 Task: Look for space in La Asunción, Venezuela from 10th July, 2023 to 15th July, 2023 for 7 adults in price range Rs.10000 to Rs.15000. Place can be entire place or shared room with 4 bedrooms having 7 beds and 4 bathrooms. Property type can be house, flat, guest house. Amenities needed are: wifi, TV, free parkinig on premises, gym, breakfast. Booking option can be shelf check-in. Required host language is English.
Action: Mouse moved to (408, 107)
Screenshot: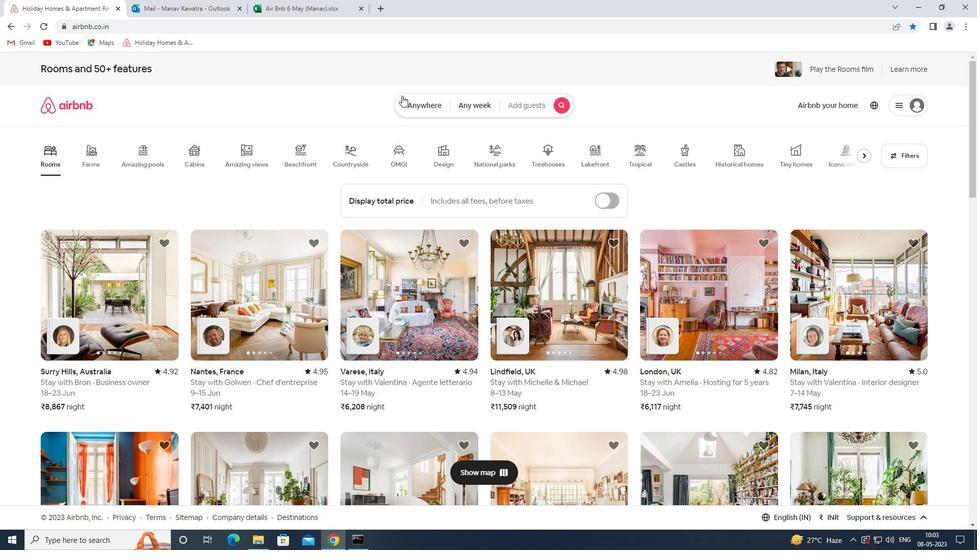 
Action: Mouse pressed left at (408, 107)
Screenshot: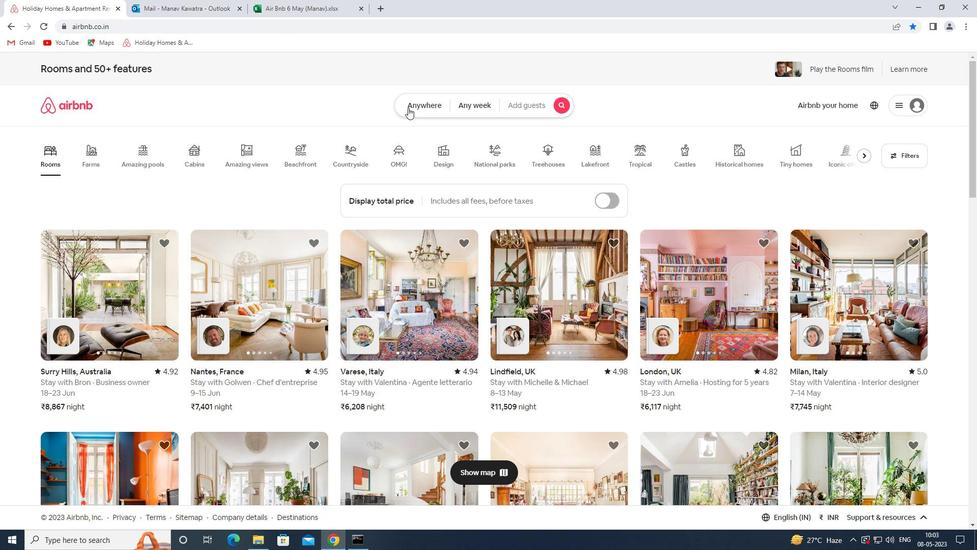 
Action: Mouse moved to (306, 150)
Screenshot: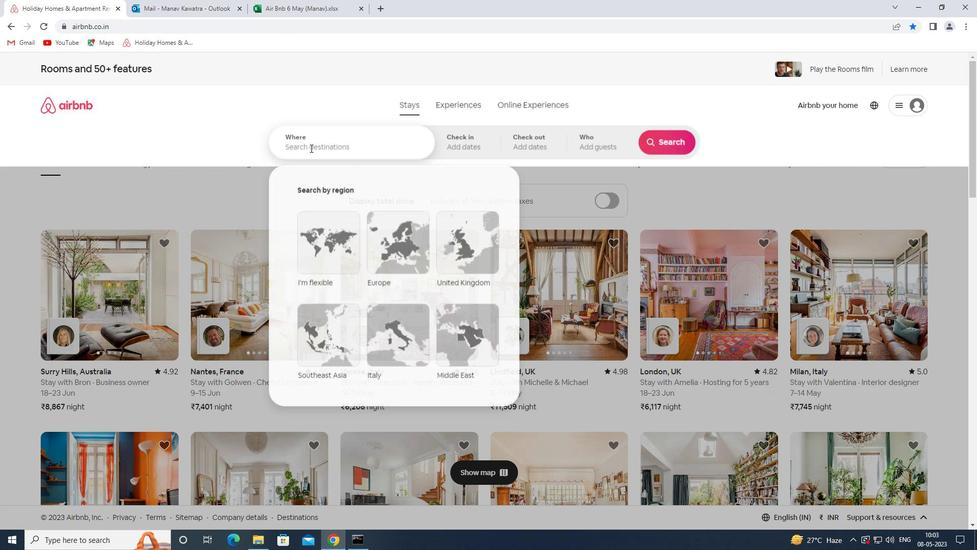 
Action: Mouse pressed left at (306, 150)
Screenshot: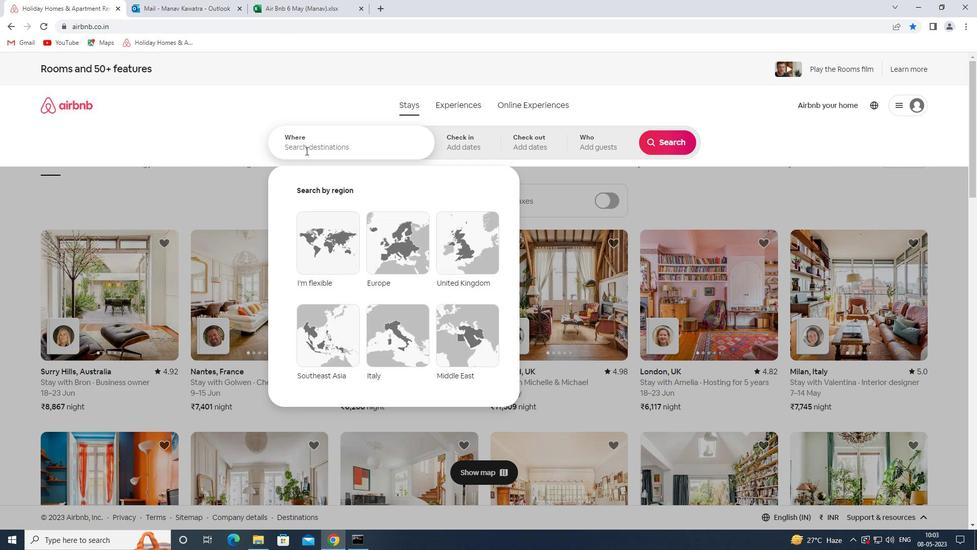 
Action: Key pressed la<Key.space>asuncion<Key.space>venezuela<Key.space><Key.enter>
Screenshot: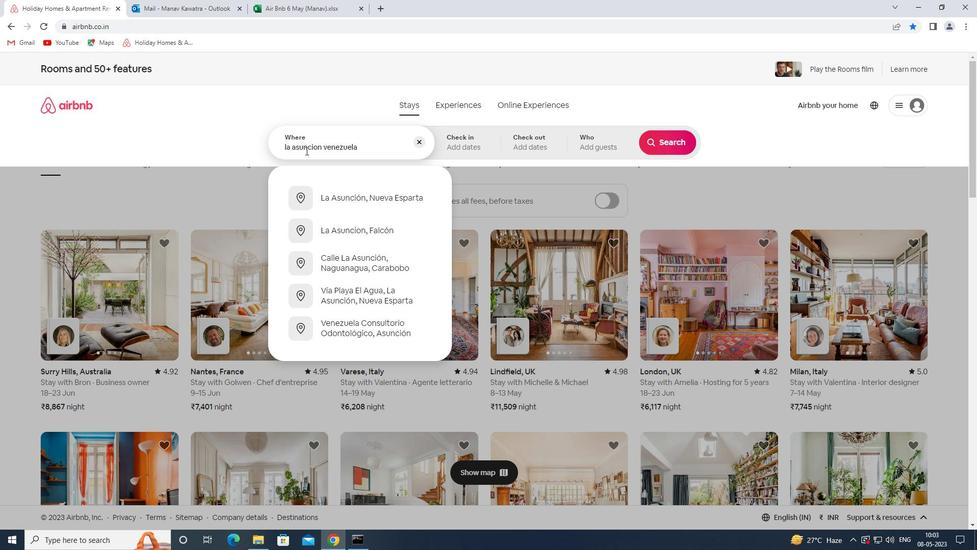 
Action: Mouse moved to (668, 227)
Screenshot: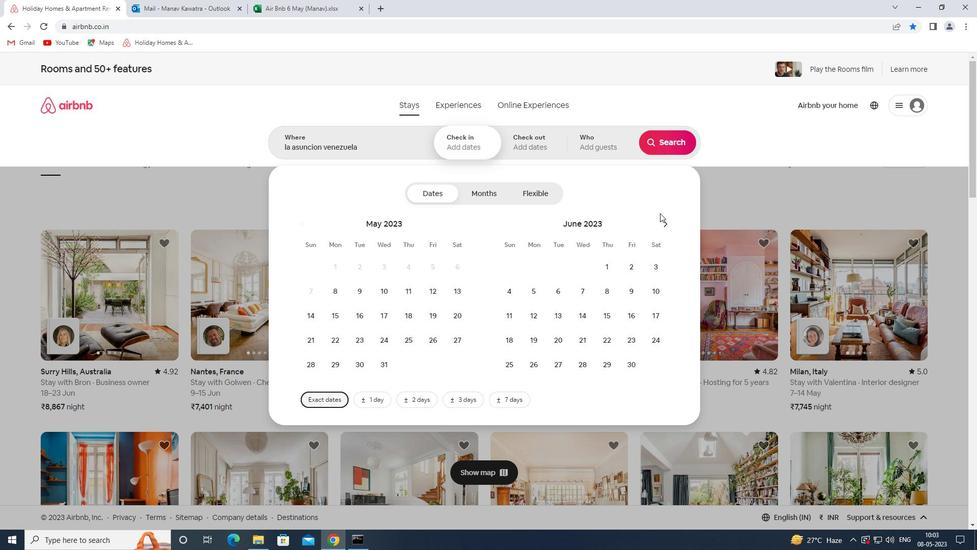
Action: Mouse pressed left at (668, 227)
Screenshot: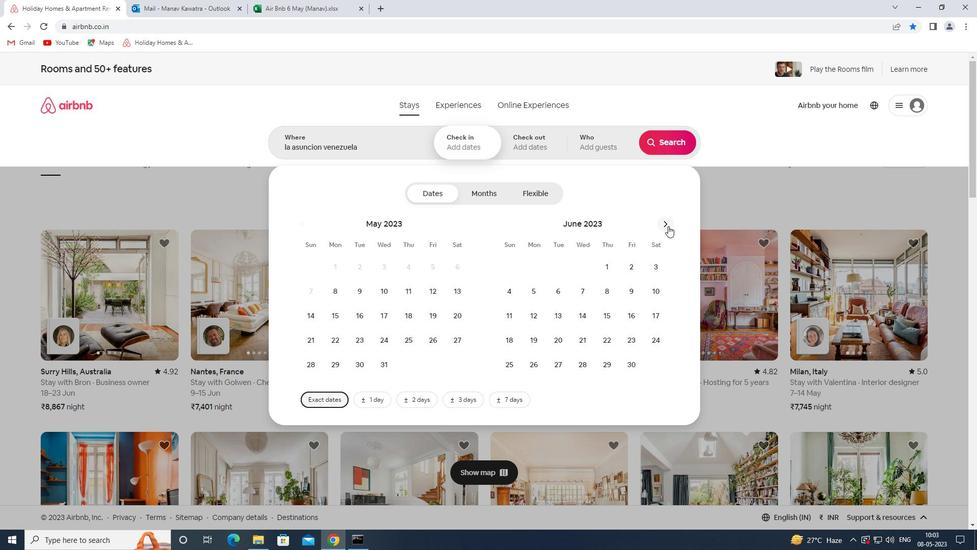 
Action: Mouse moved to (528, 314)
Screenshot: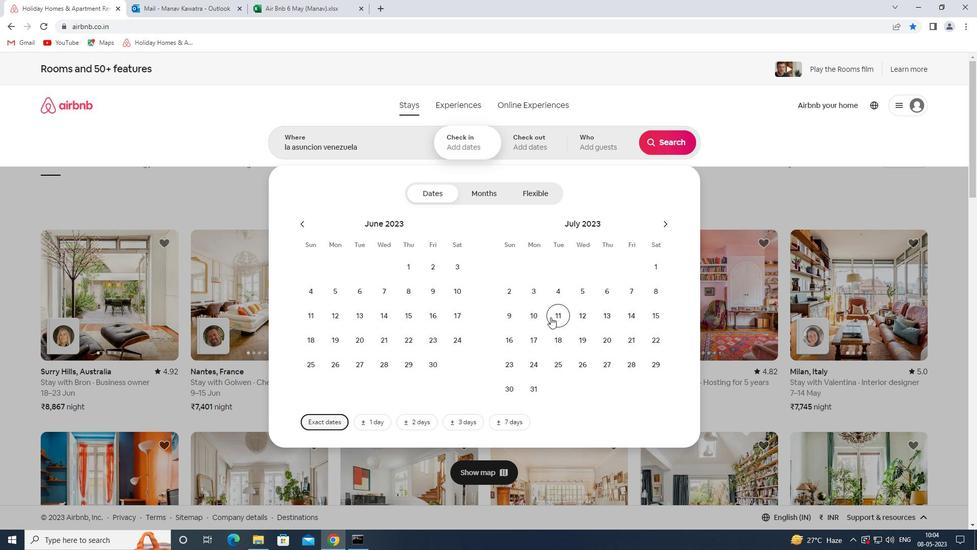 
Action: Mouse pressed left at (528, 314)
Screenshot: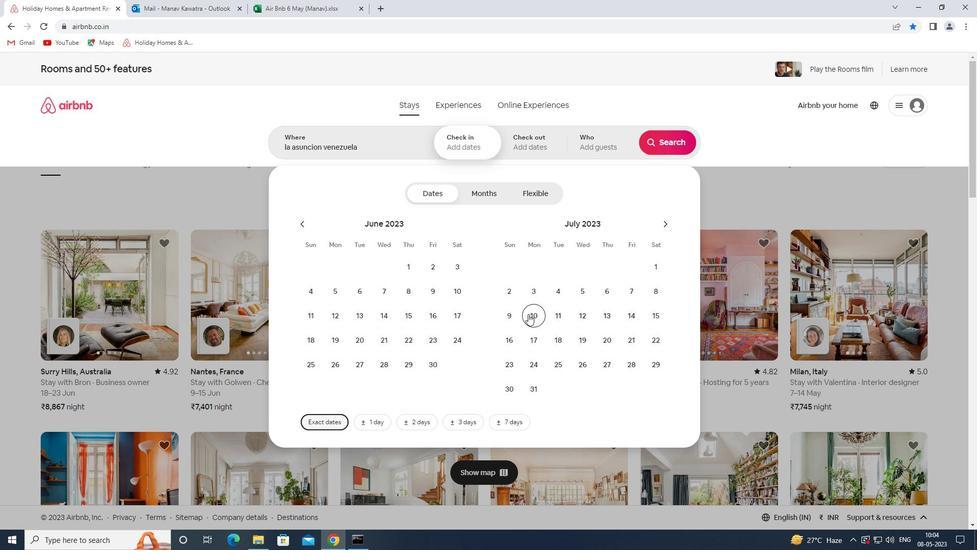 
Action: Mouse moved to (653, 308)
Screenshot: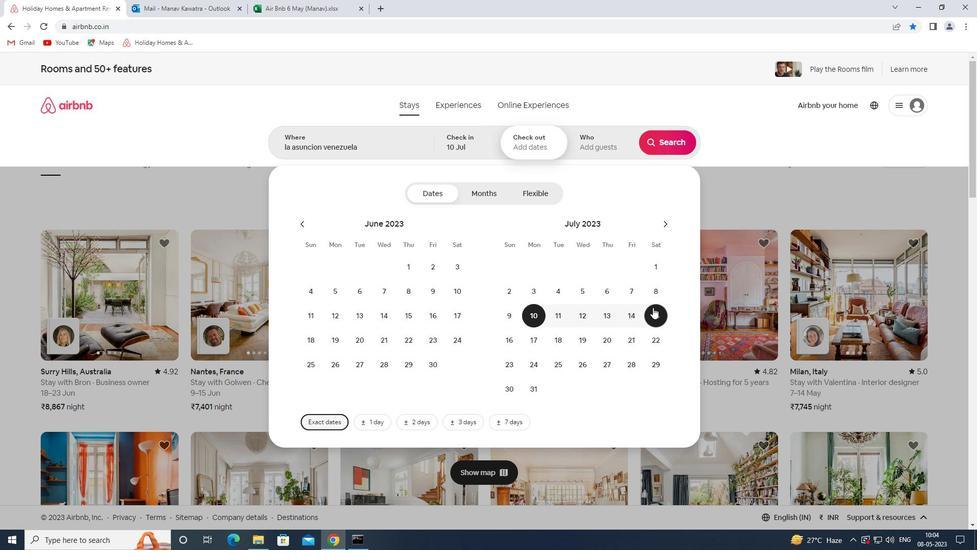 
Action: Mouse pressed left at (653, 308)
Screenshot: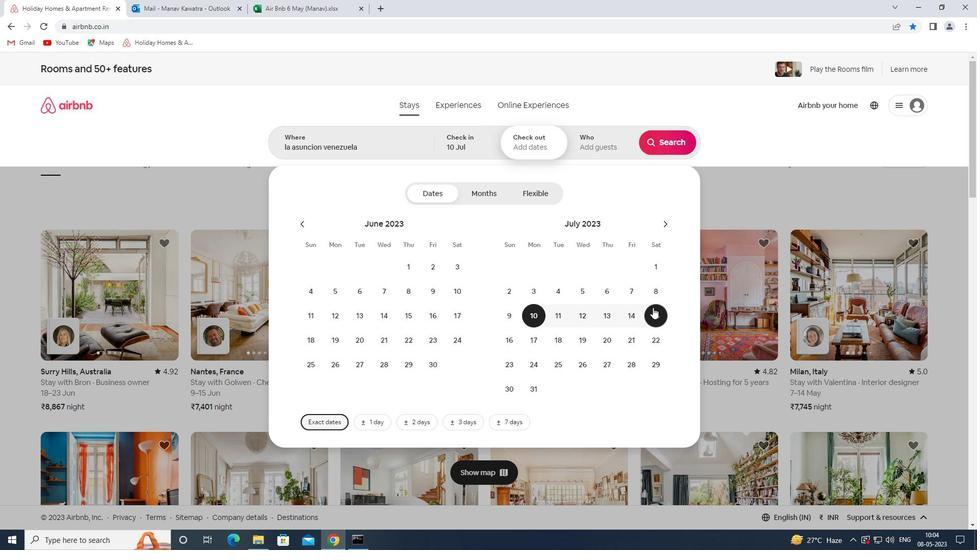 
Action: Mouse moved to (597, 144)
Screenshot: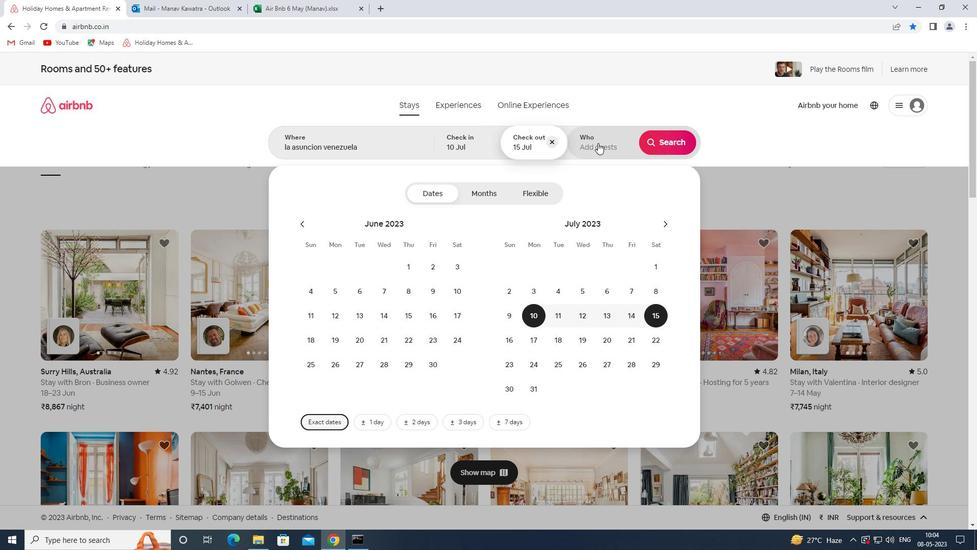 
Action: Mouse pressed left at (597, 144)
Screenshot: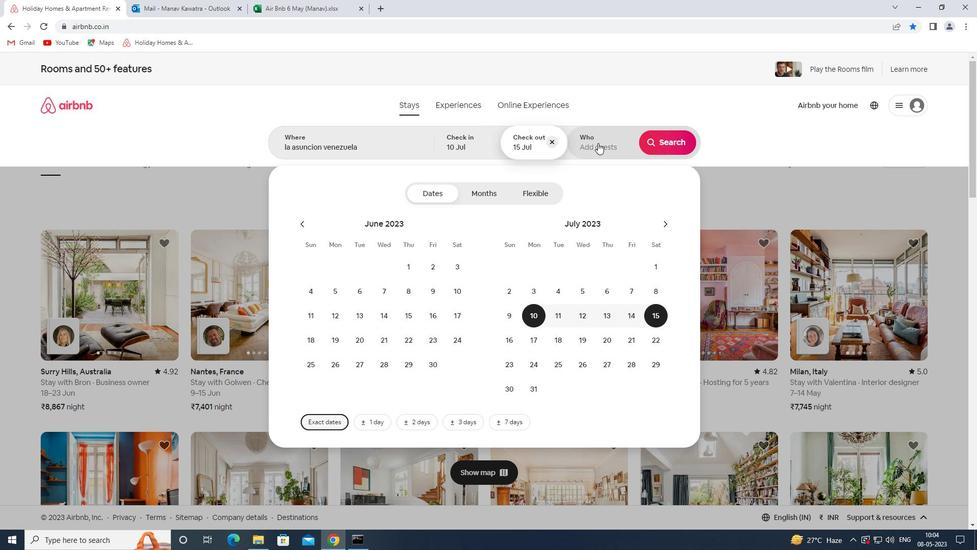 
Action: Mouse moved to (672, 194)
Screenshot: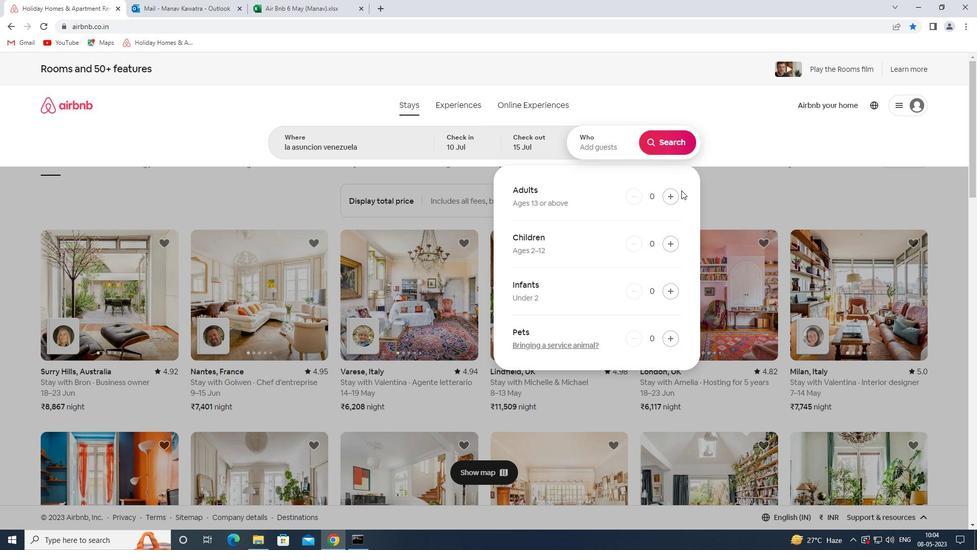 
Action: Mouse pressed left at (672, 194)
Screenshot: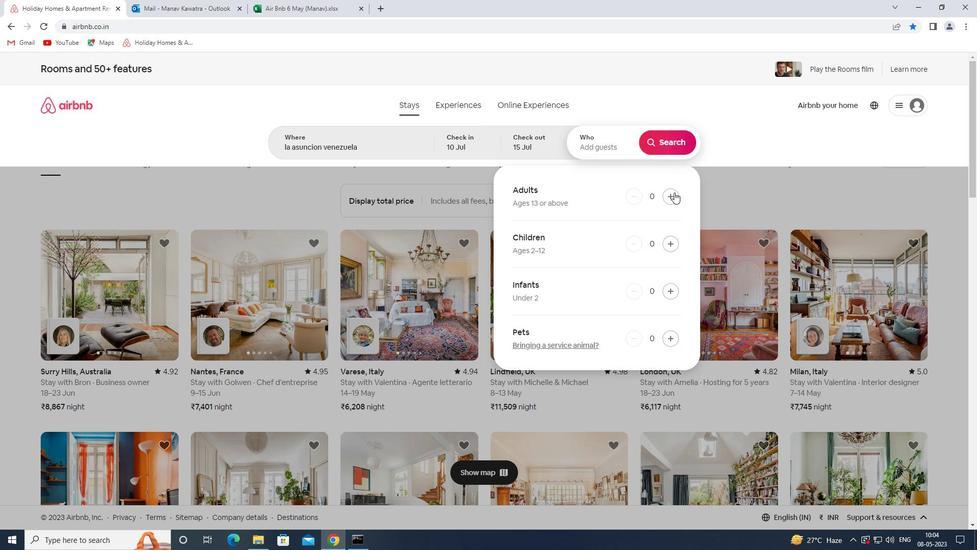 
Action: Mouse pressed left at (672, 194)
Screenshot: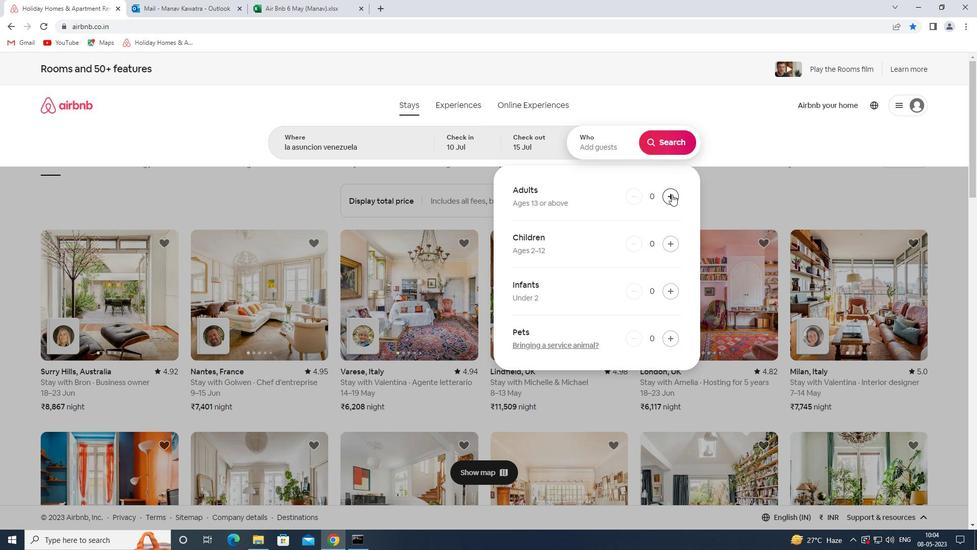 
Action: Mouse pressed left at (672, 194)
Screenshot: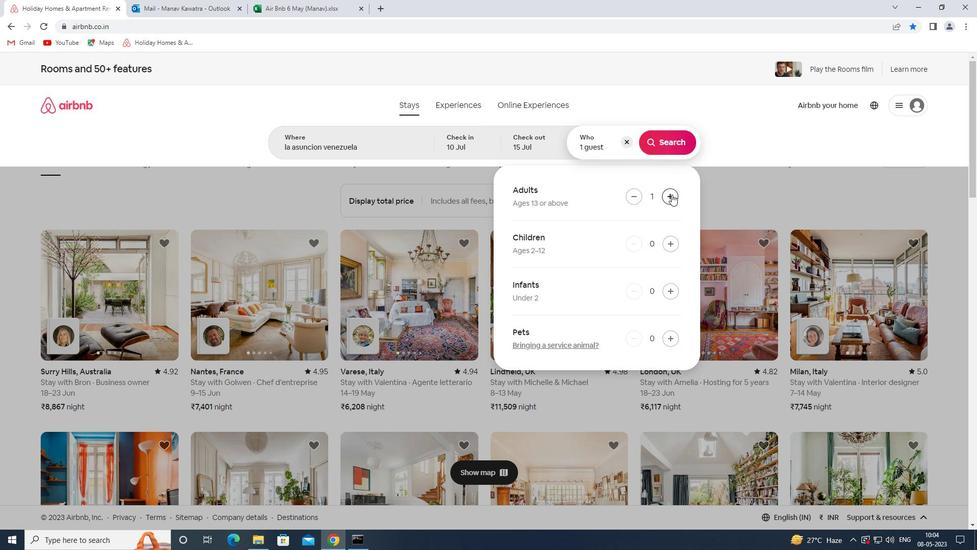 
Action: Mouse pressed left at (672, 194)
Screenshot: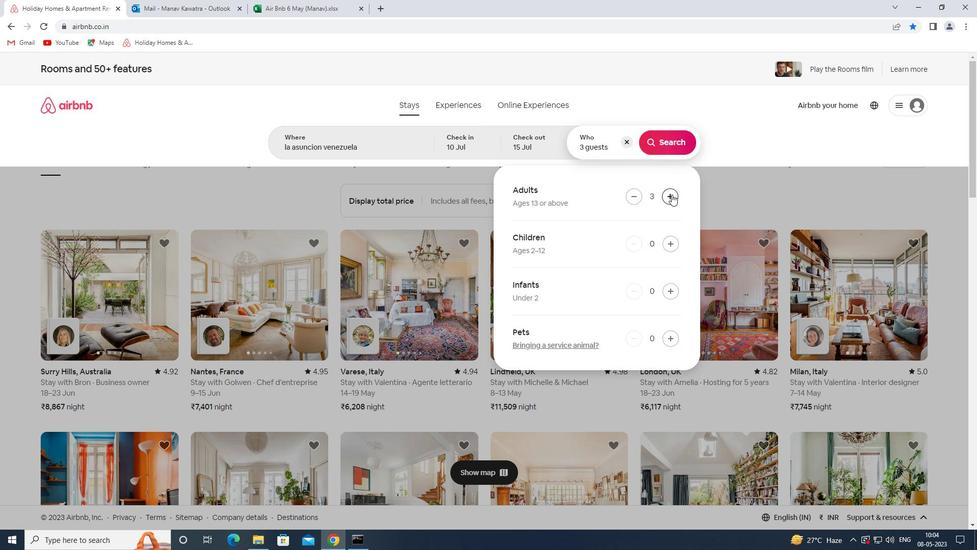 
Action: Mouse pressed left at (672, 194)
Screenshot: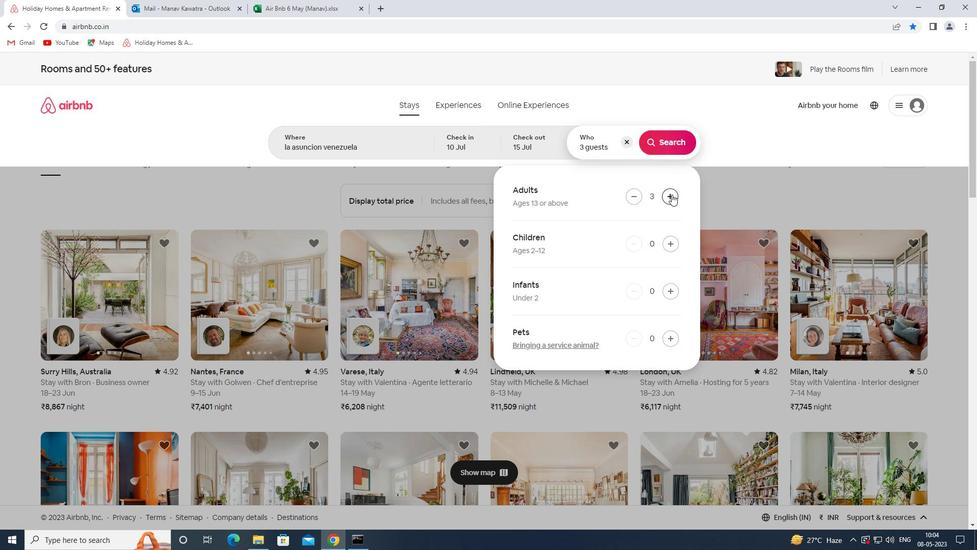 
Action: Mouse pressed left at (672, 194)
Screenshot: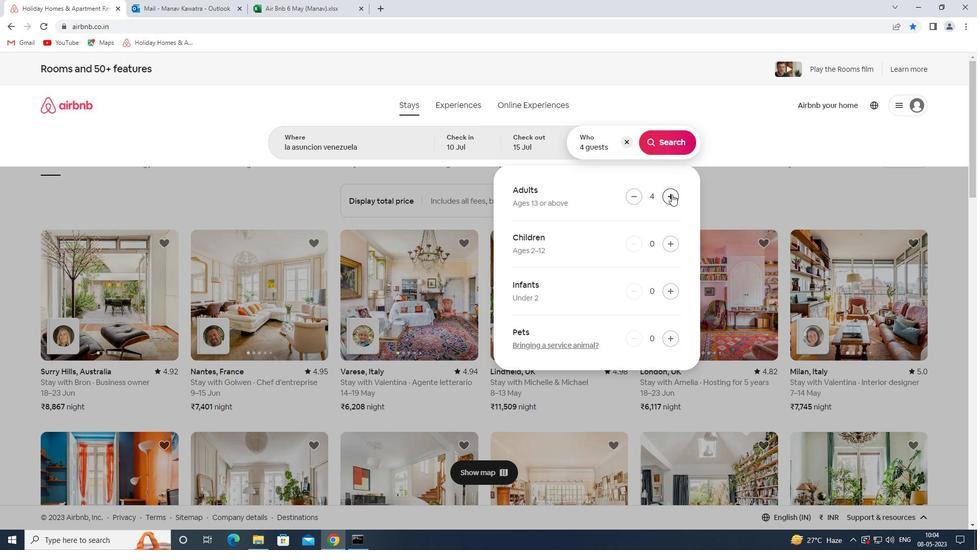 
Action: Mouse pressed left at (672, 194)
Screenshot: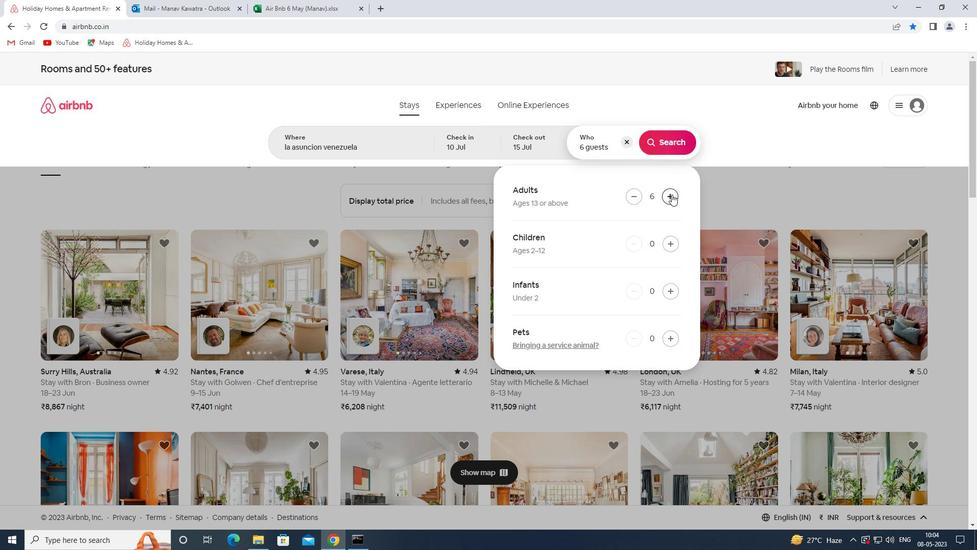 
Action: Mouse moved to (673, 147)
Screenshot: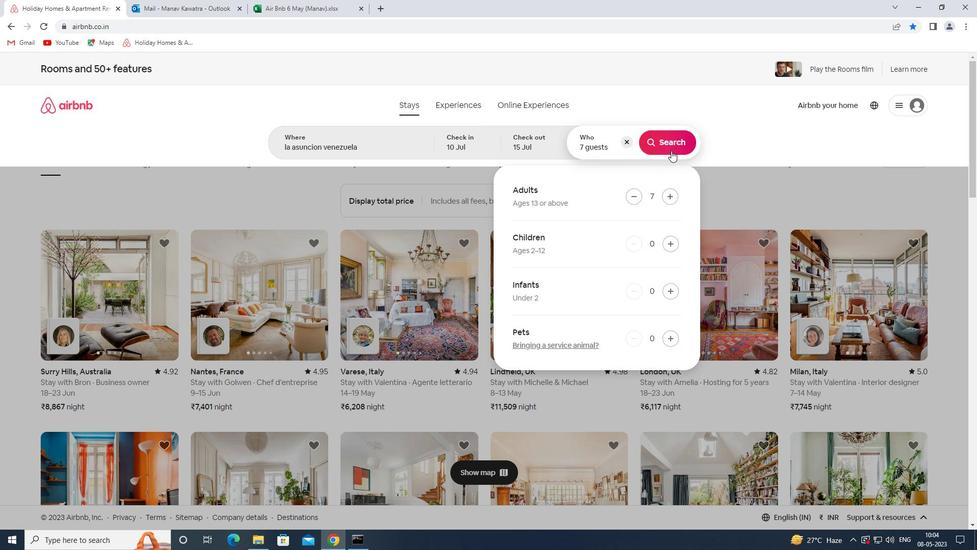 
Action: Mouse pressed left at (673, 147)
Screenshot: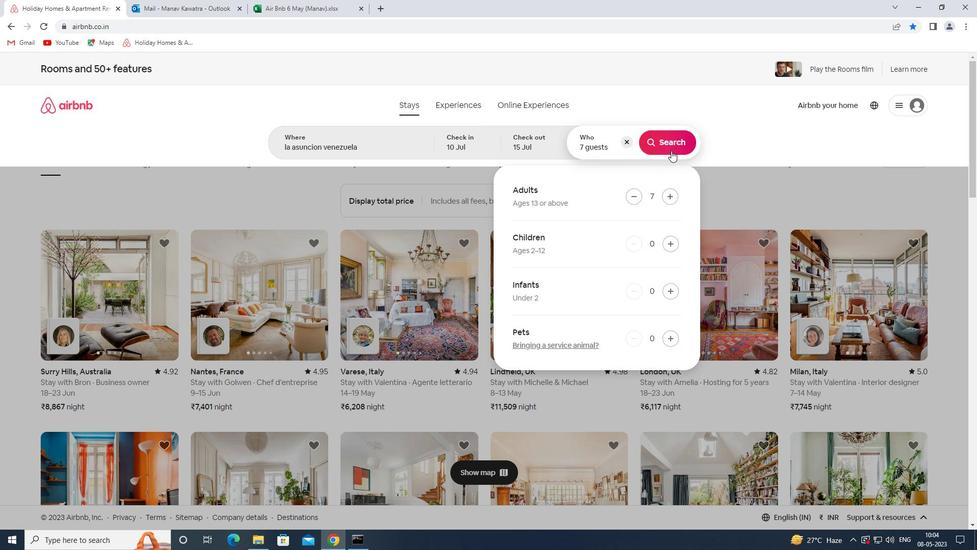 
Action: Mouse moved to (918, 112)
Screenshot: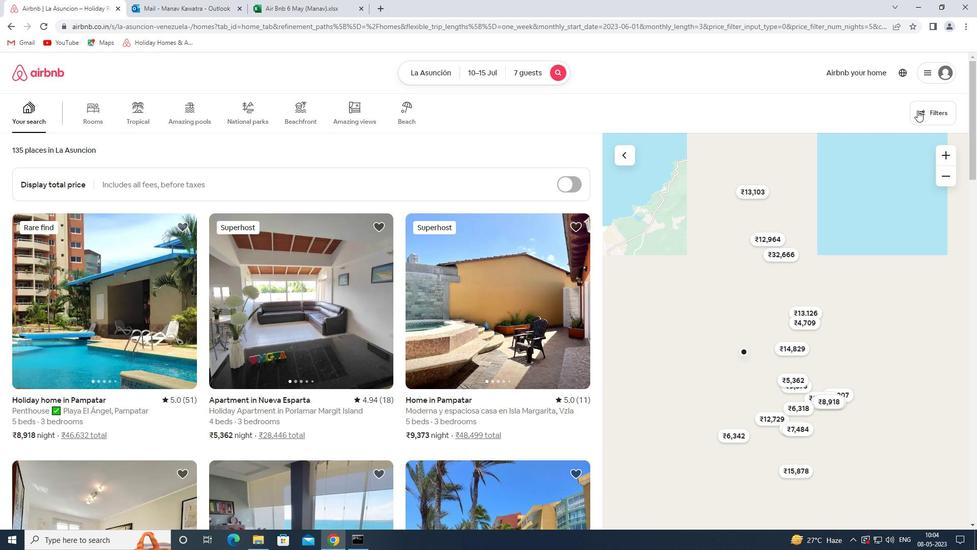 
Action: Mouse pressed left at (918, 112)
Screenshot: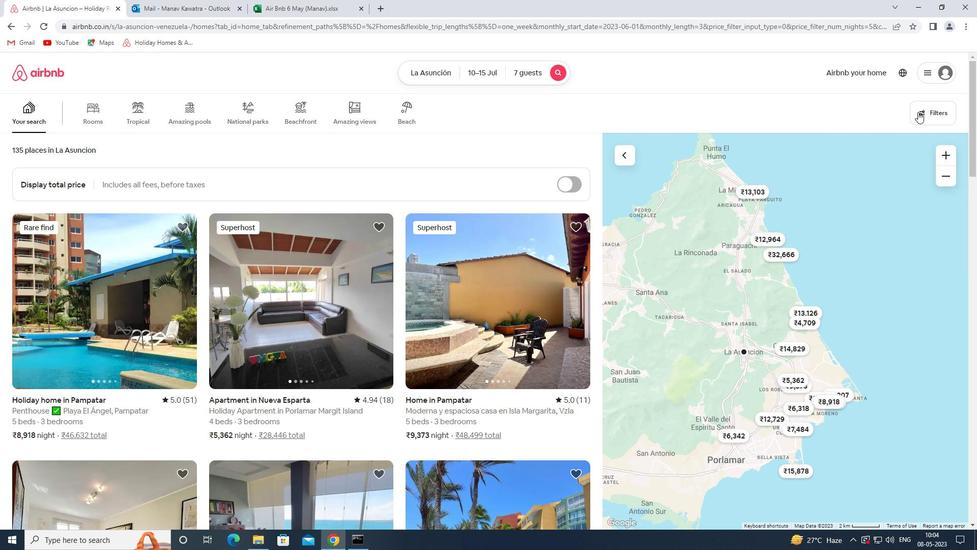
Action: Mouse moved to (361, 364)
Screenshot: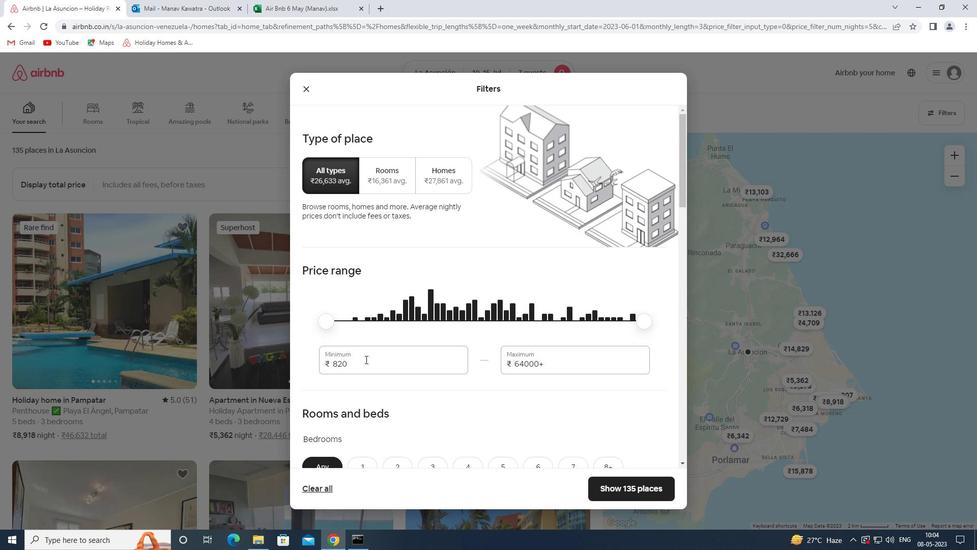 
Action: Mouse pressed left at (361, 364)
Screenshot: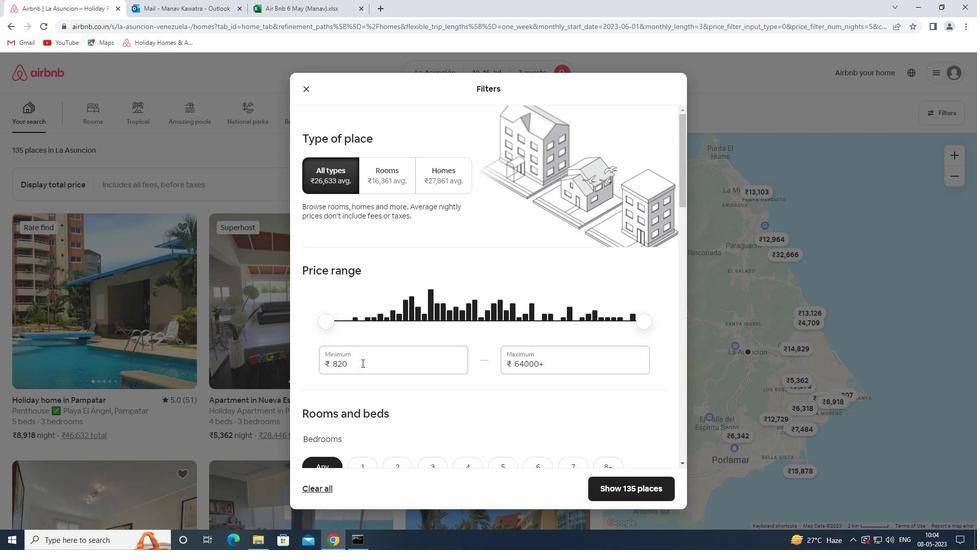 
Action: Mouse pressed left at (361, 364)
Screenshot: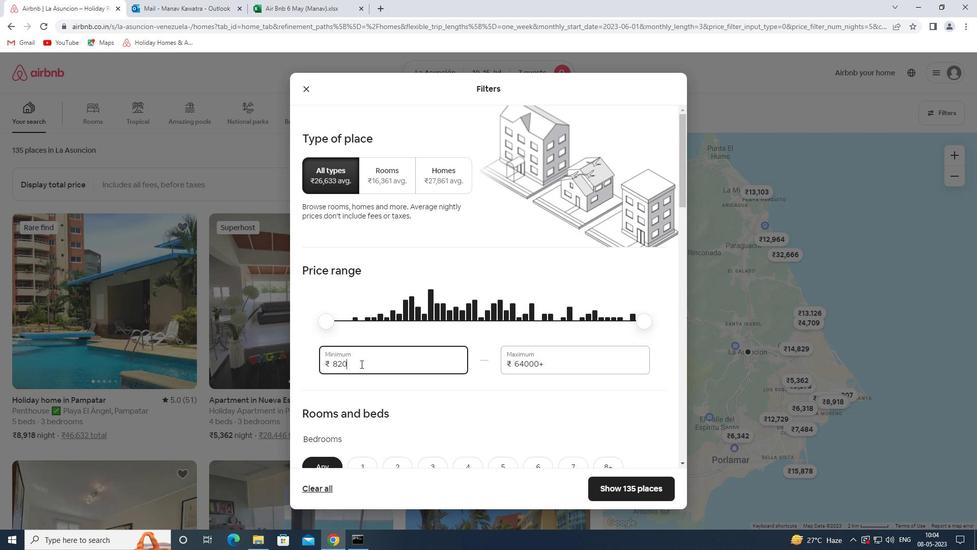 
Action: Key pressed 10000<Key.tab>15000
Screenshot: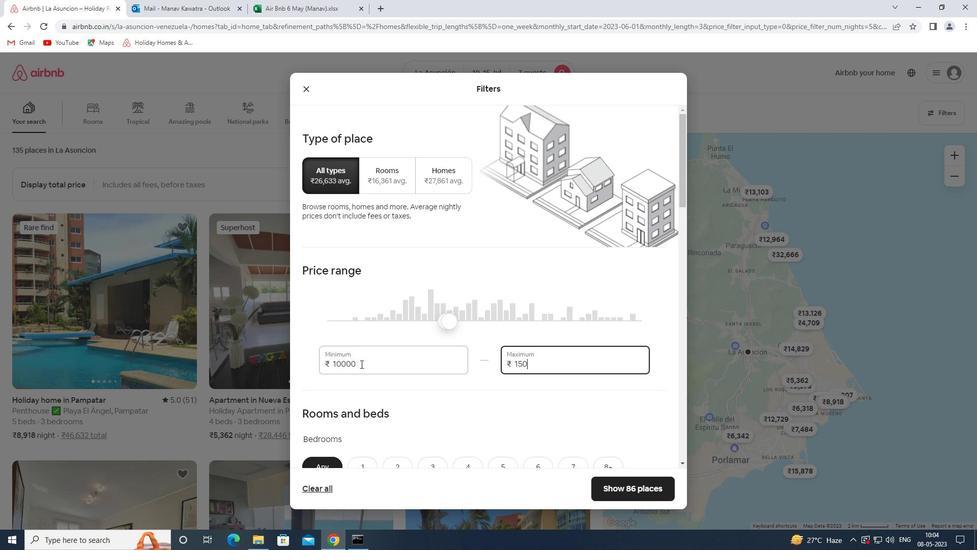 
Action: Mouse moved to (422, 249)
Screenshot: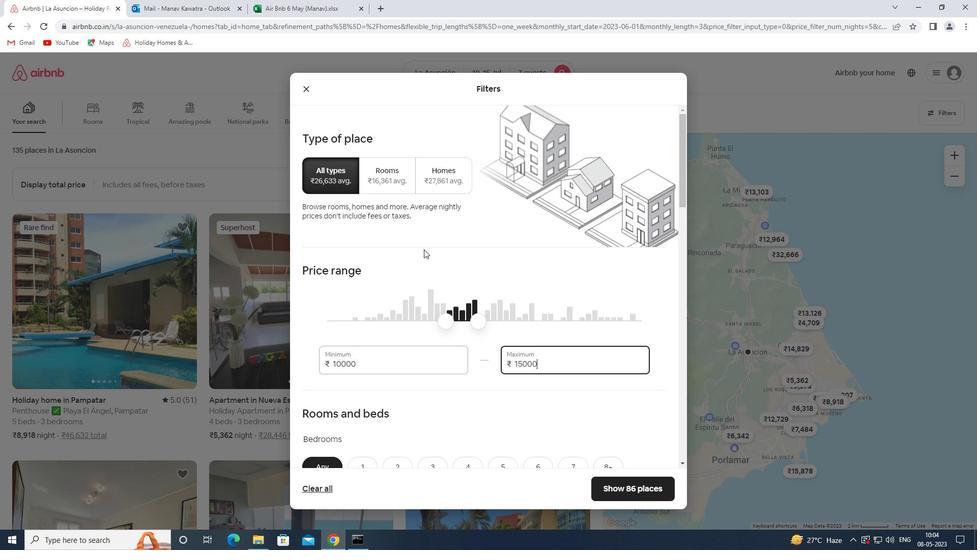 
Action: Mouse scrolled (422, 248) with delta (0, 0)
Screenshot: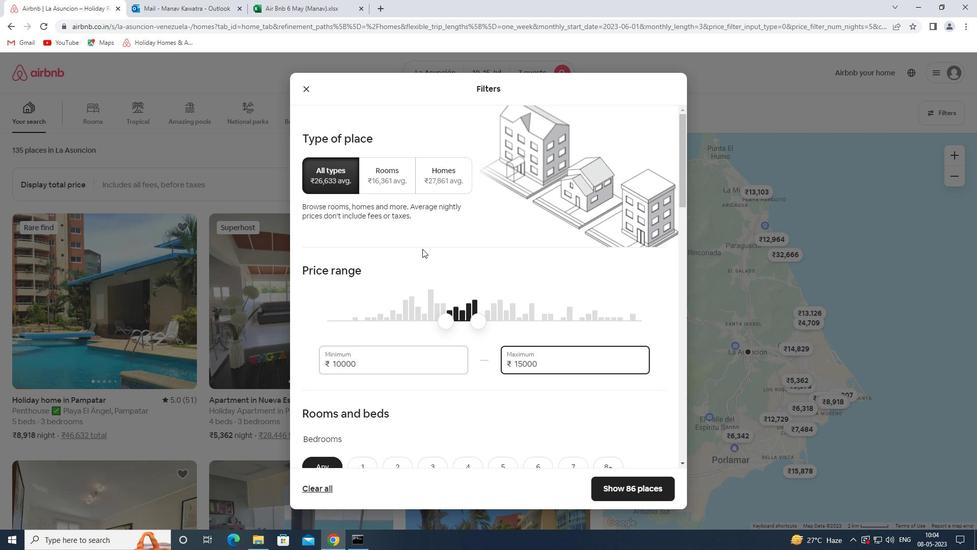 
Action: Mouse scrolled (422, 248) with delta (0, 0)
Screenshot: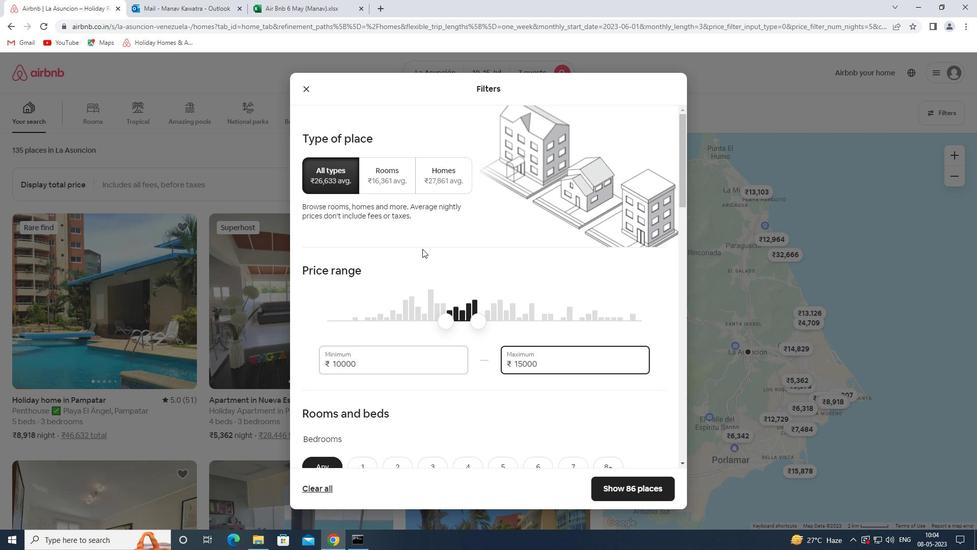 
Action: Mouse scrolled (422, 248) with delta (0, 0)
Screenshot: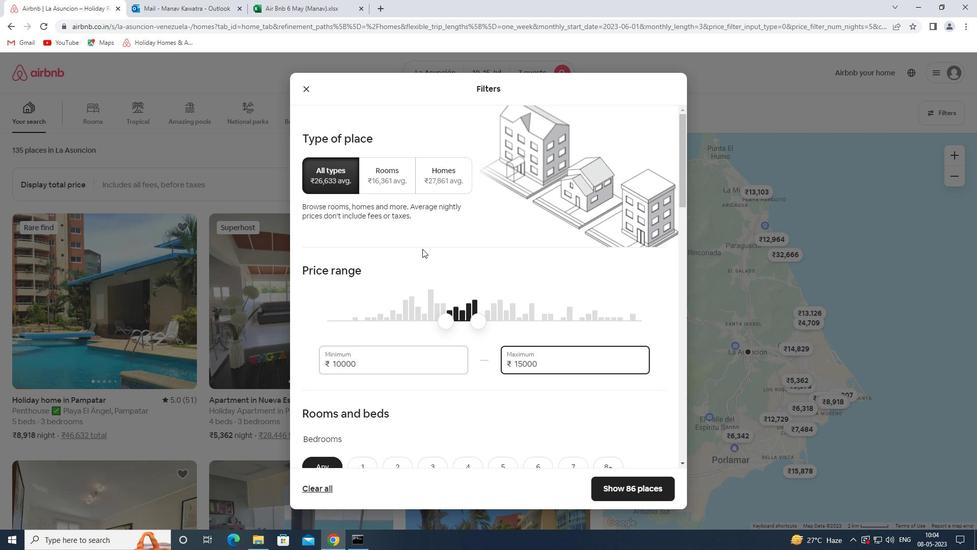 
Action: Mouse moved to (462, 238)
Screenshot: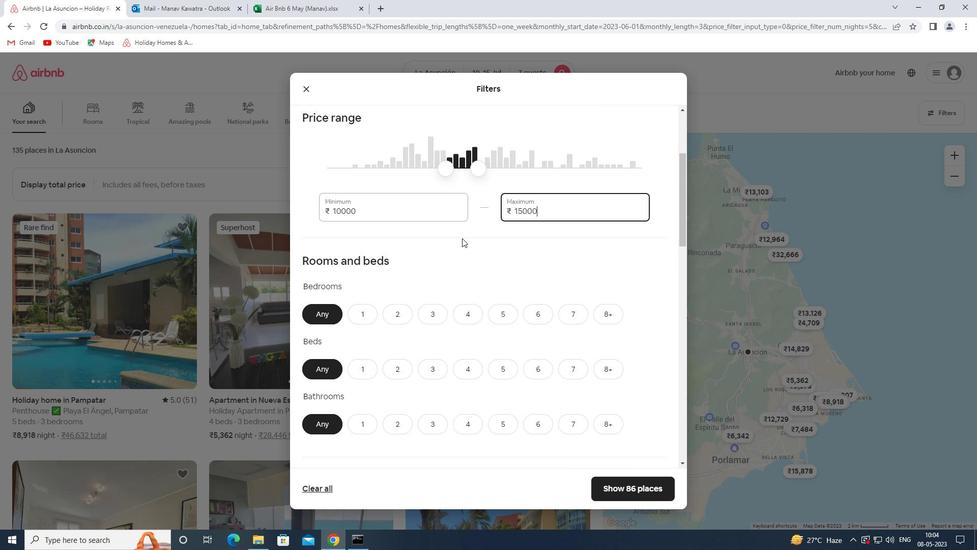 
Action: Mouse scrolled (462, 237) with delta (0, 0)
Screenshot: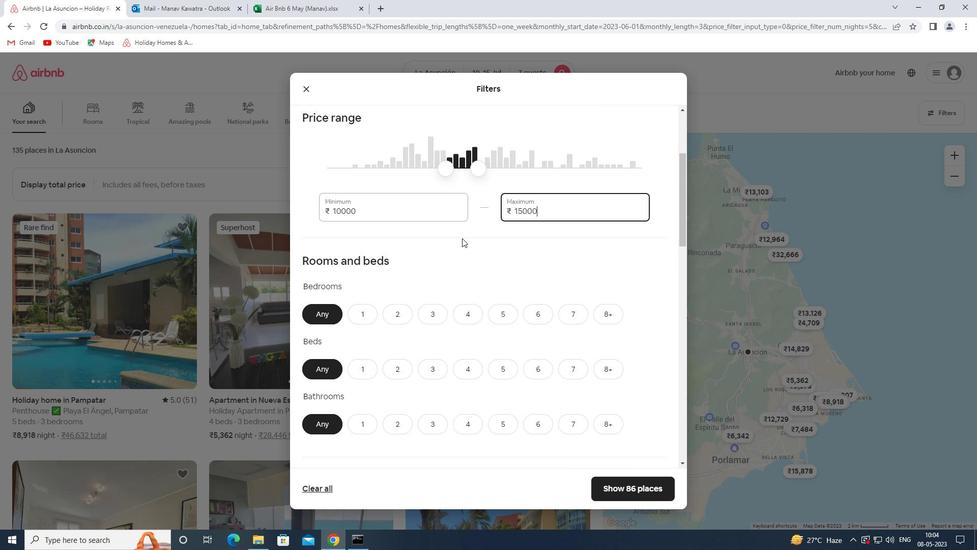 
Action: Mouse moved to (461, 239)
Screenshot: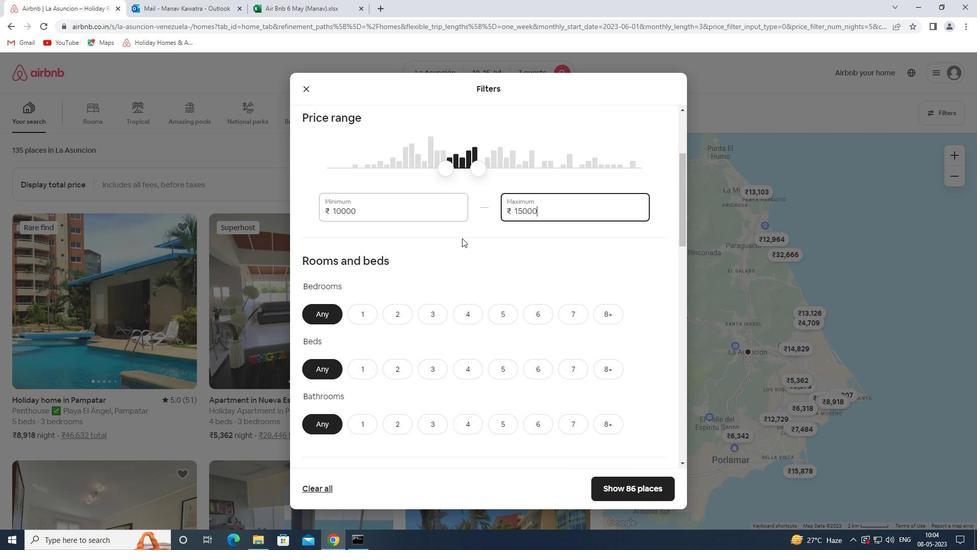 
Action: Mouse scrolled (461, 239) with delta (0, 0)
Screenshot: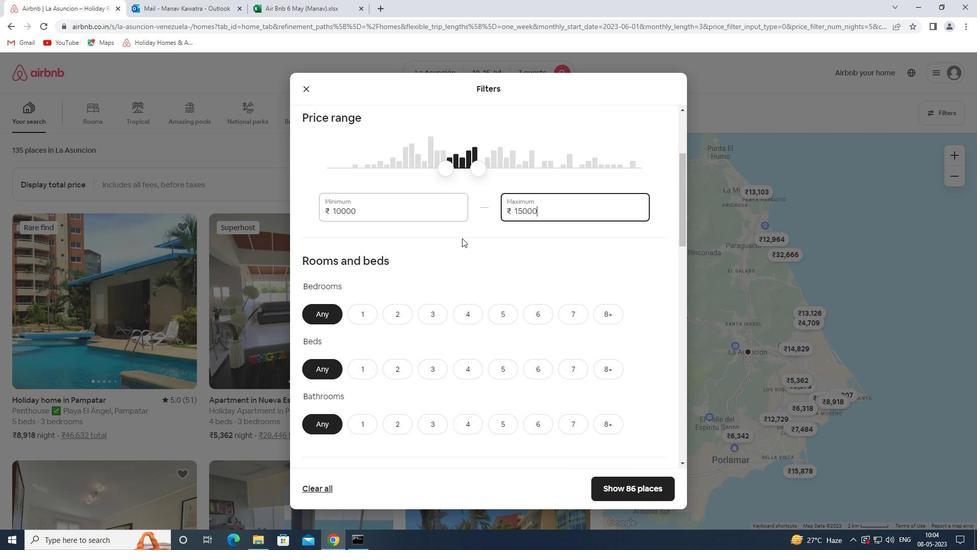 
Action: Mouse moved to (475, 208)
Screenshot: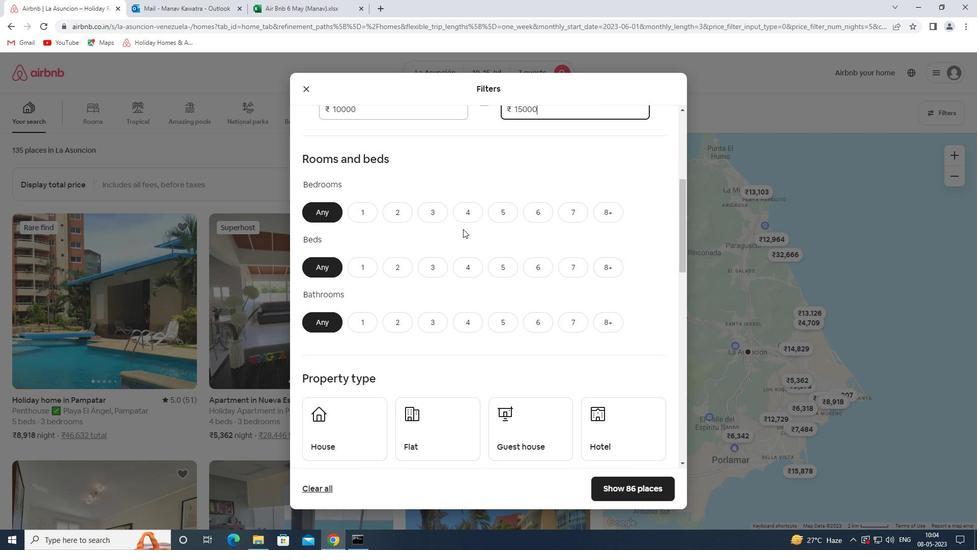 
Action: Mouse pressed left at (475, 208)
Screenshot: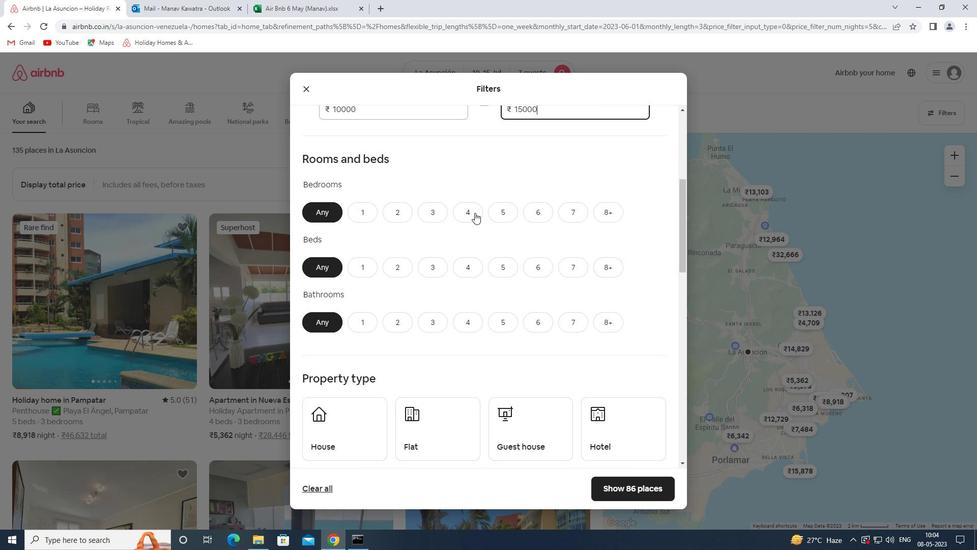
Action: Mouse moved to (577, 268)
Screenshot: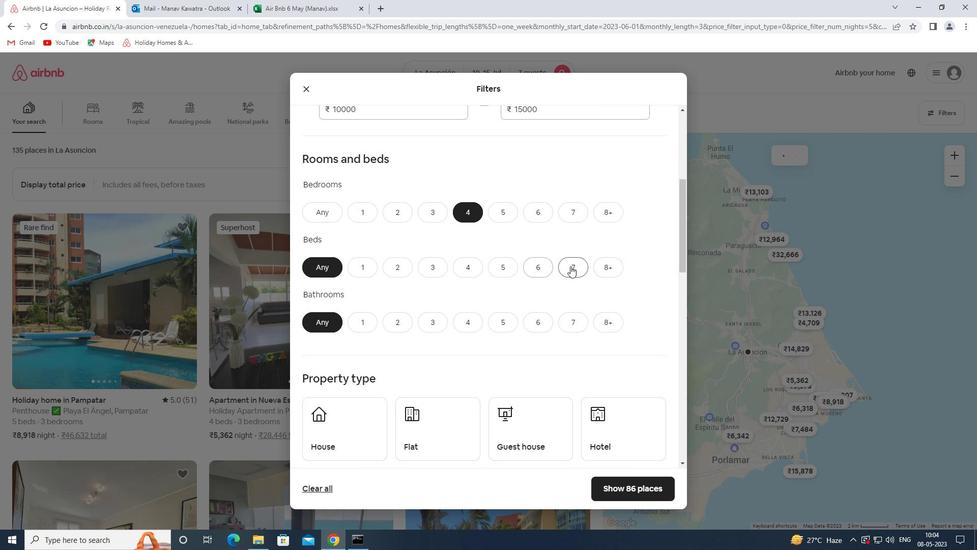 
Action: Mouse pressed left at (577, 268)
Screenshot: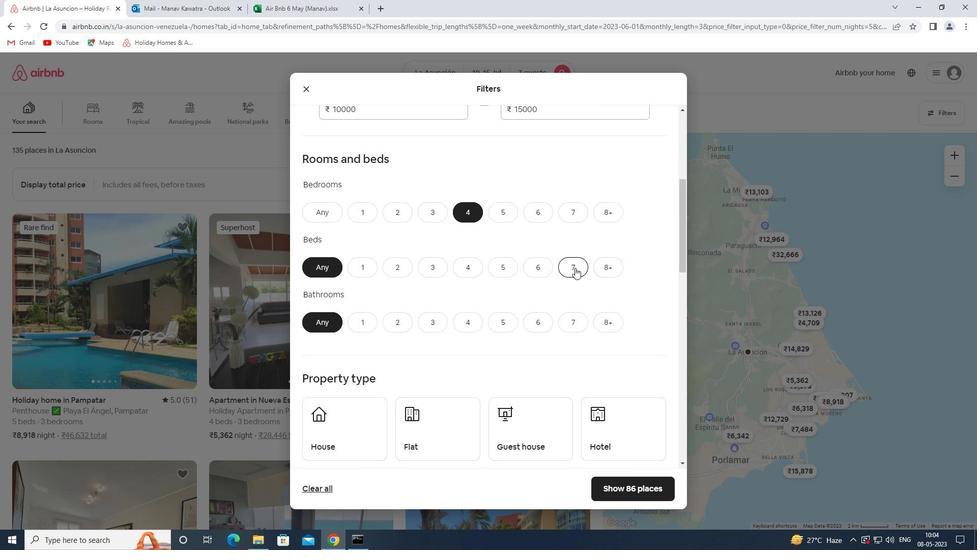 
Action: Mouse moved to (470, 330)
Screenshot: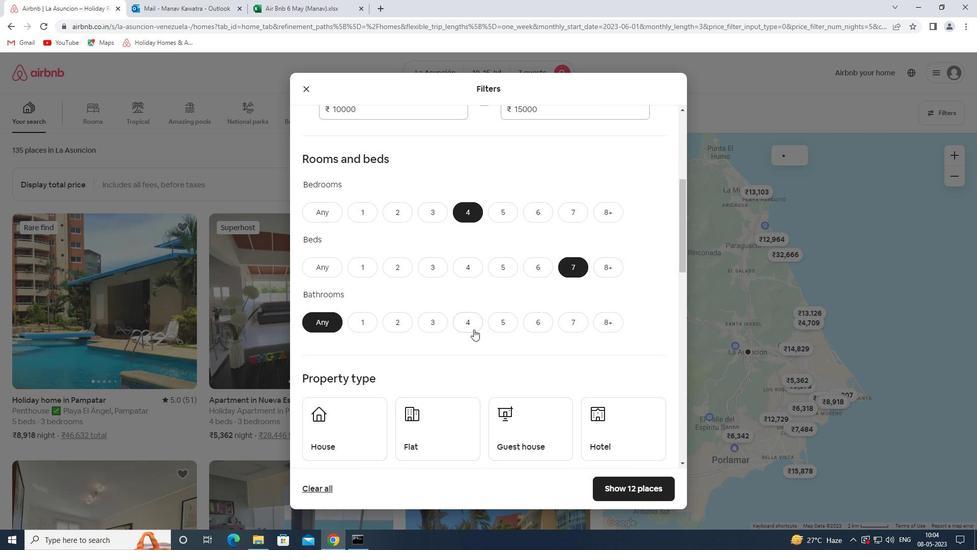 
Action: Mouse pressed left at (470, 330)
Screenshot: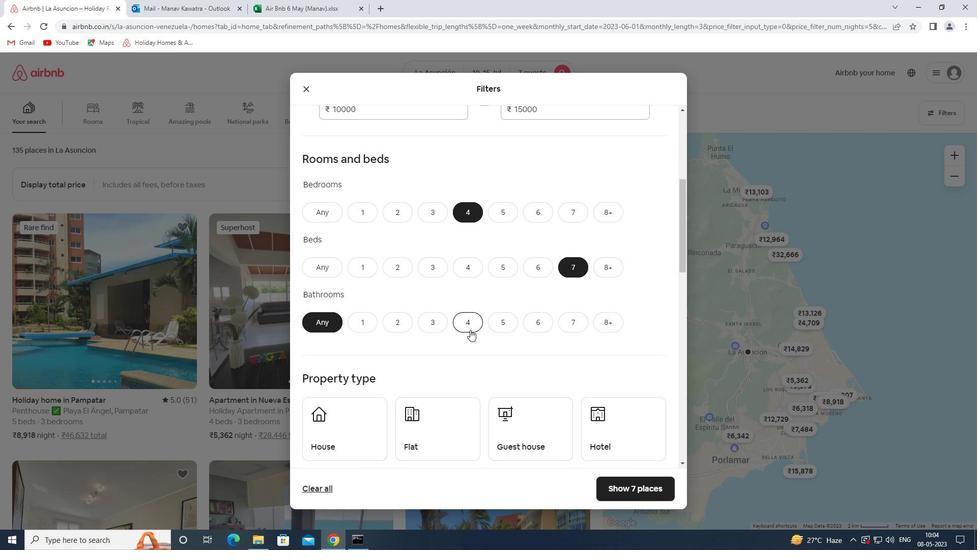 
Action: Mouse moved to (312, 438)
Screenshot: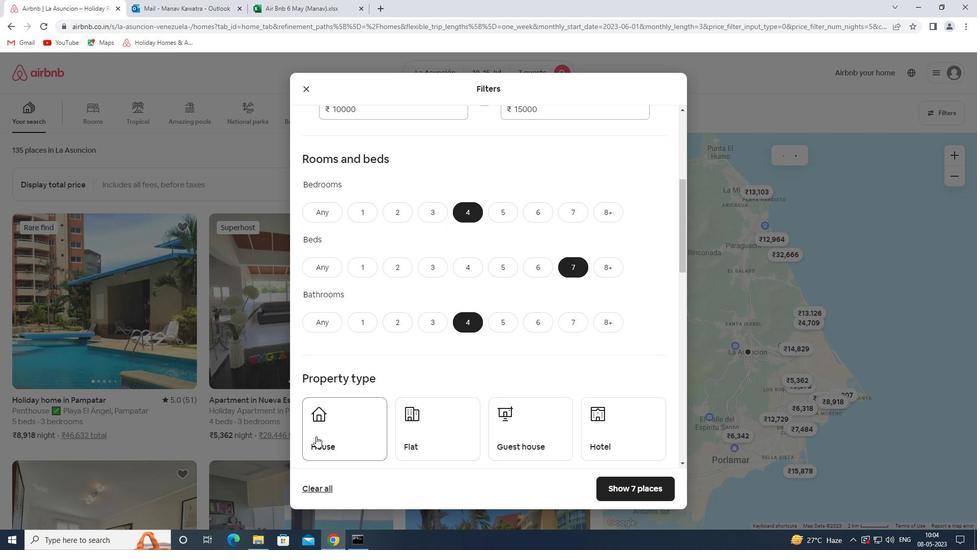 
Action: Mouse pressed left at (312, 438)
Screenshot: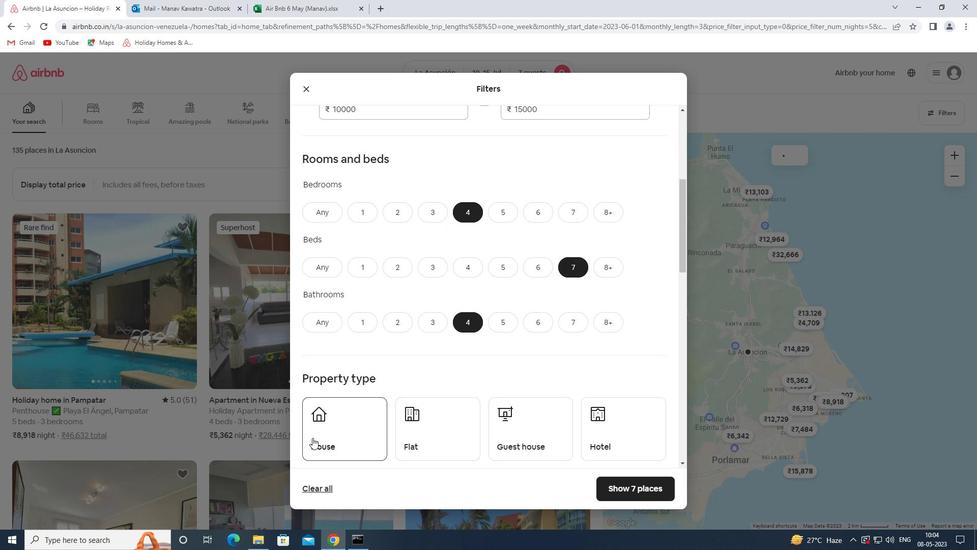 
Action: Mouse moved to (428, 424)
Screenshot: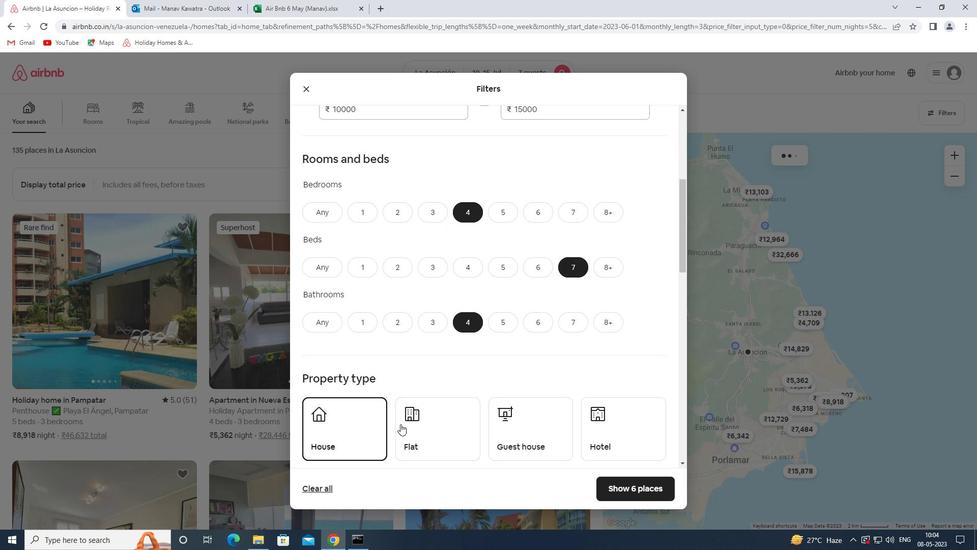 
Action: Mouse pressed left at (428, 424)
Screenshot: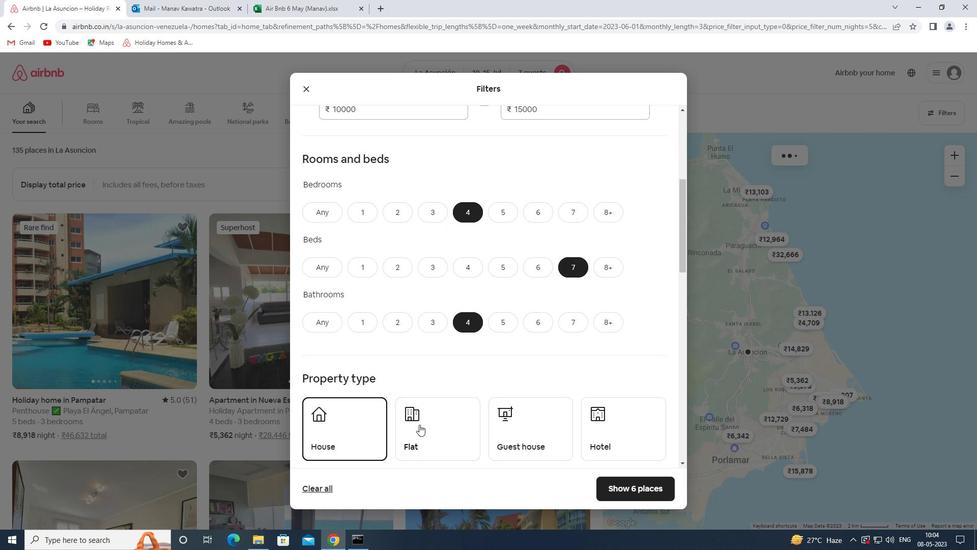 
Action: Mouse moved to (491, 429)
Screenshot: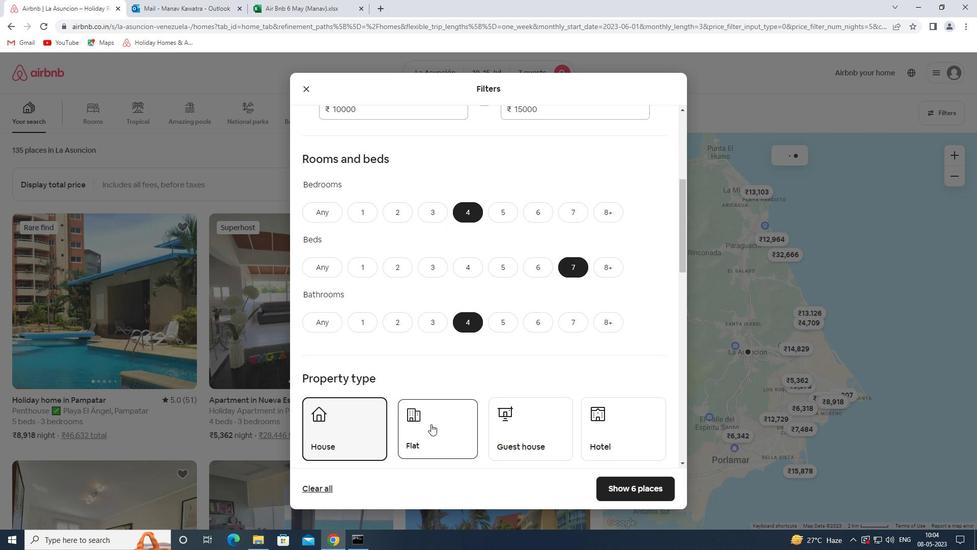 
Action: Mouse pressed left at (491, 429)
Screenshot: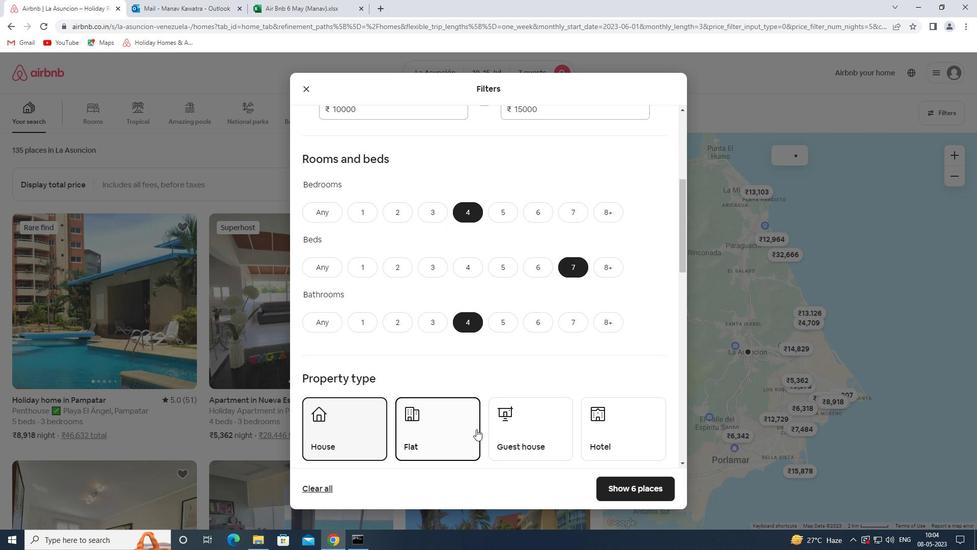 
Action: Mouse moved to (596, 435)
Screenshot: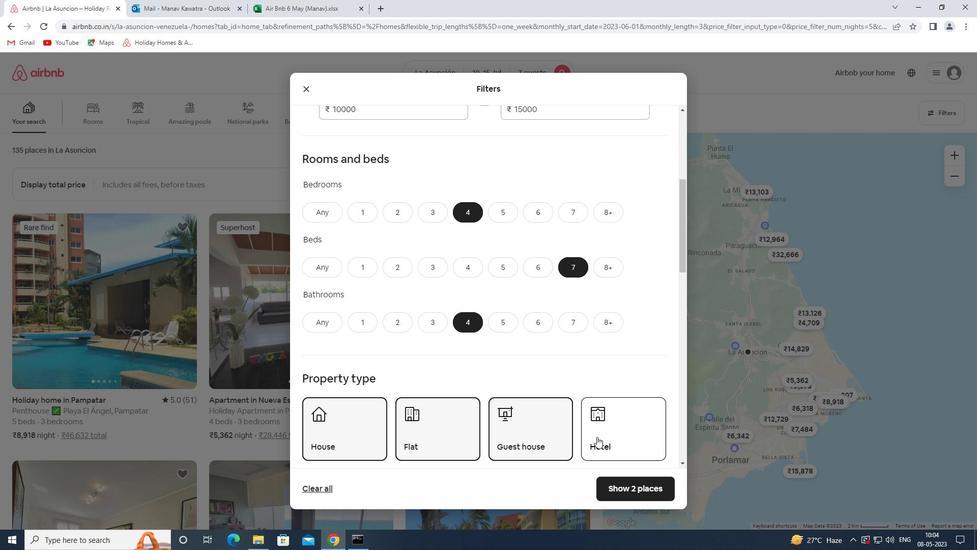 
Action: Mouse scrolled (596, 435) with delta (0, 0)
Screenshot: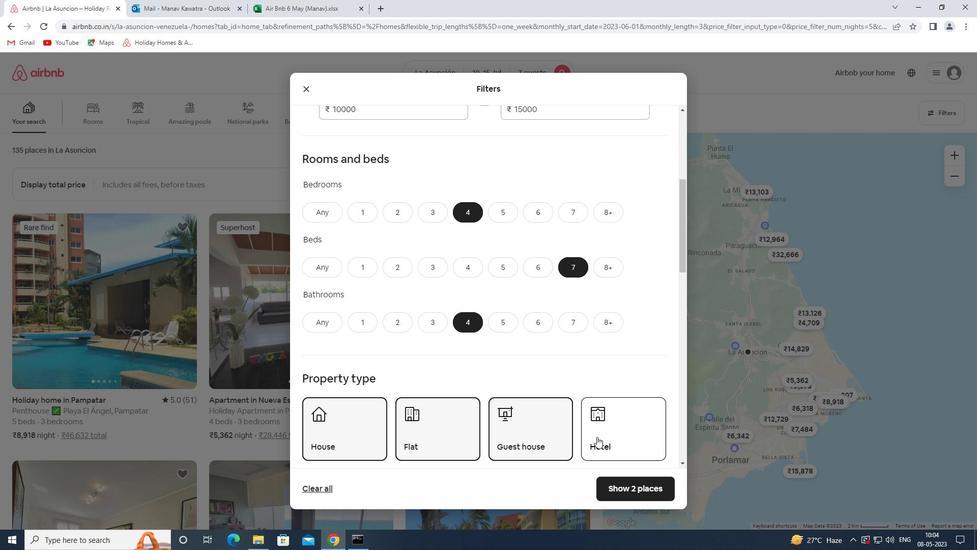 
Action: Mouse moved to (594, 433)
Screenshot: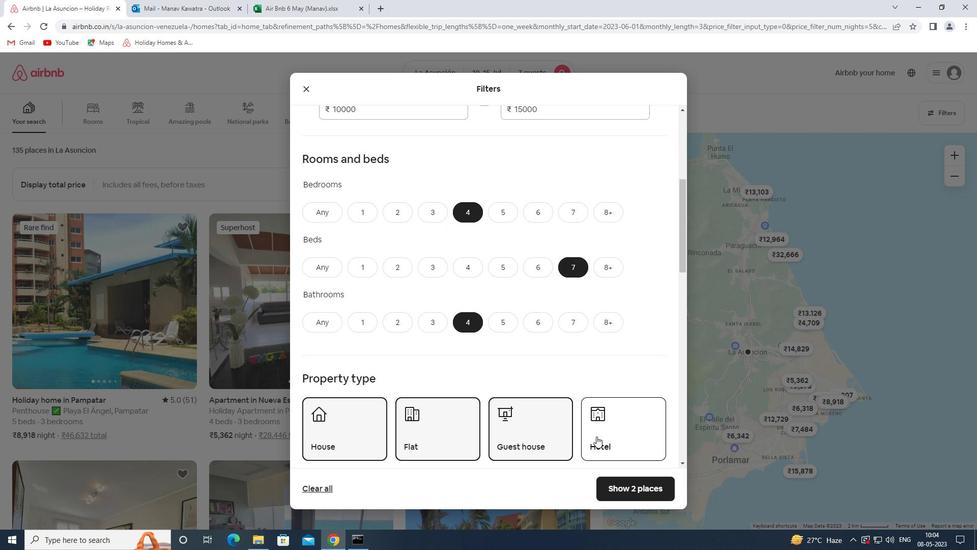 
Action: Mouse scrolled (594, 433) with delta (0, 0)
Screenshot: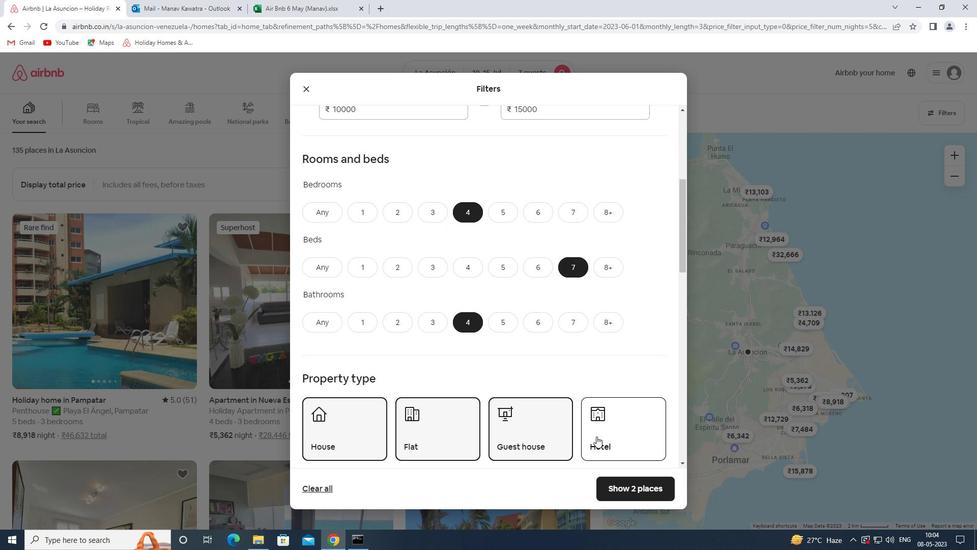 
Action: Mouse moved to (590, 429)
Screenshot: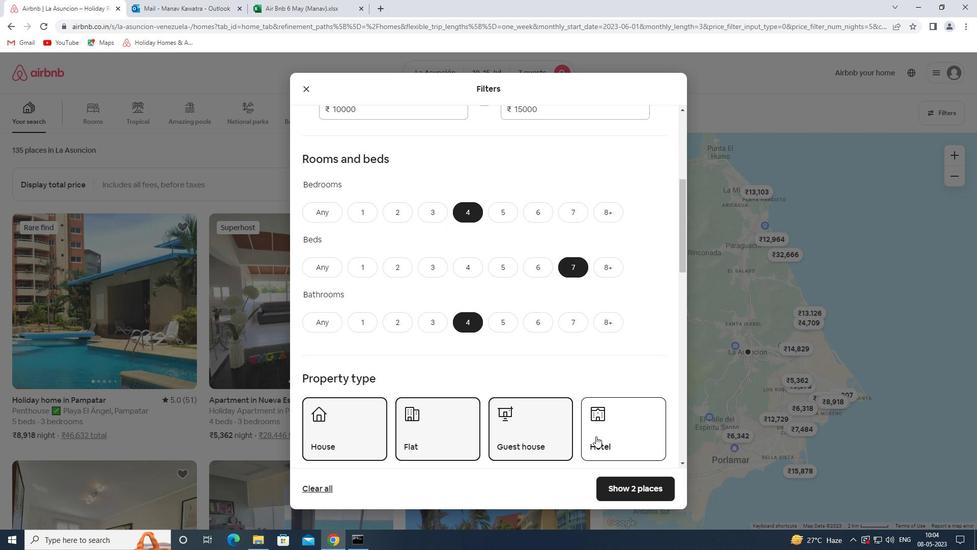 
Action: Mouse scrolled (590, 428) with delta (0, 0)
Screenshot: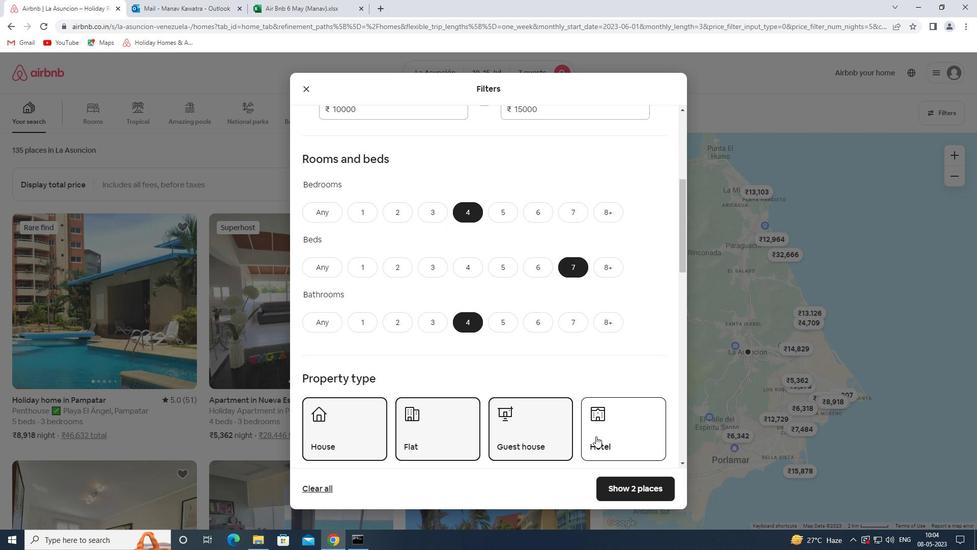 
Action: Mouse moved to (584, 417)
Screenshot: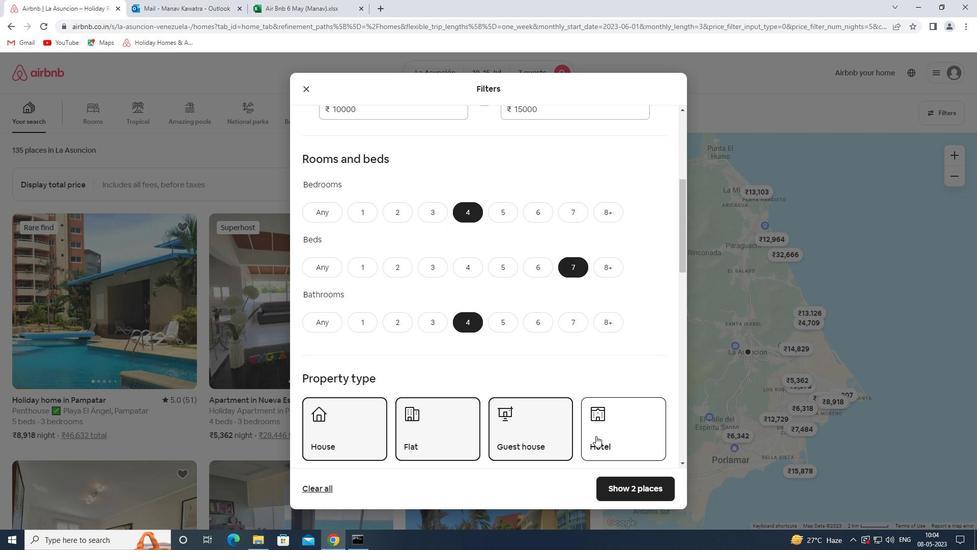 
Action: Mouse scrolled (584, 417) with delta (0, 0)
Screenshot: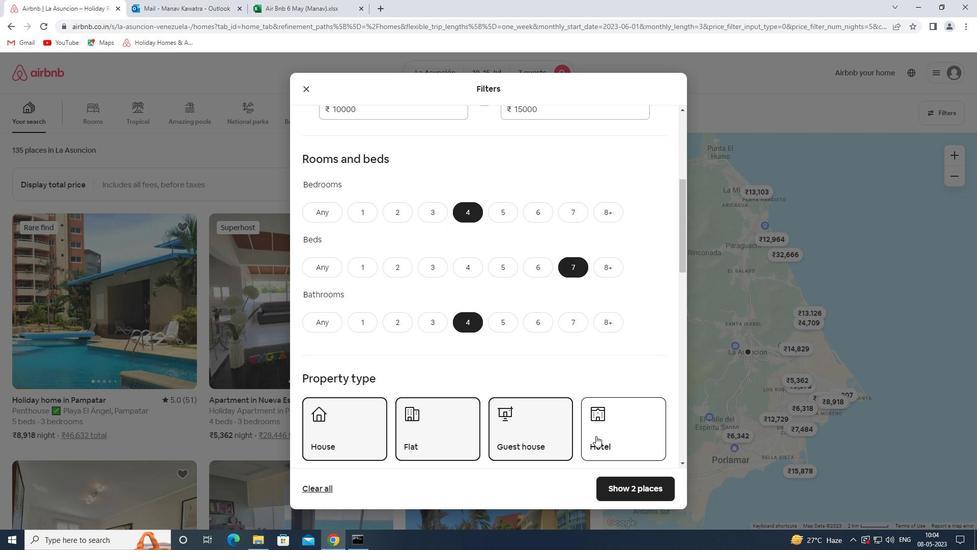 
Action: Mouse moved to (332, 370)
Screenshot: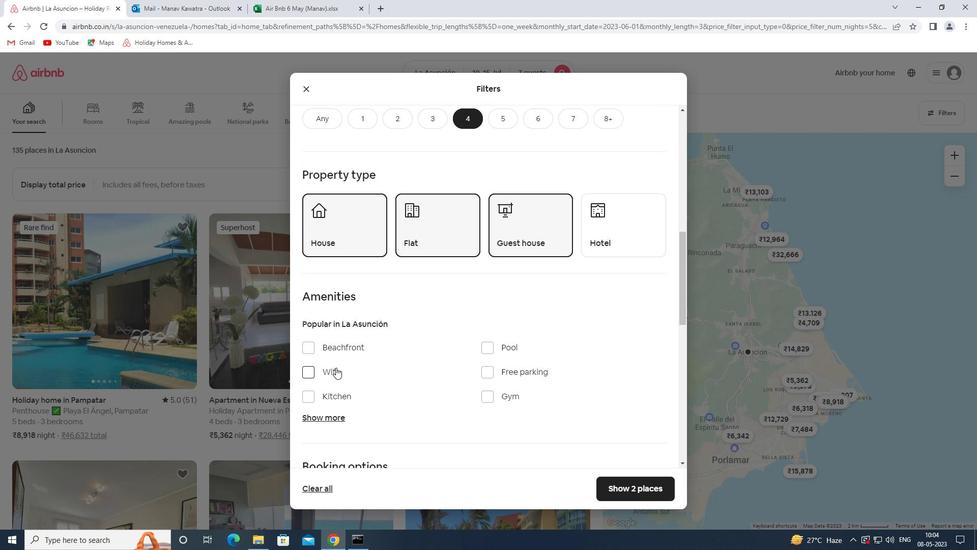 
Action: Mouse pressed left at (332, 370)
Screenshot: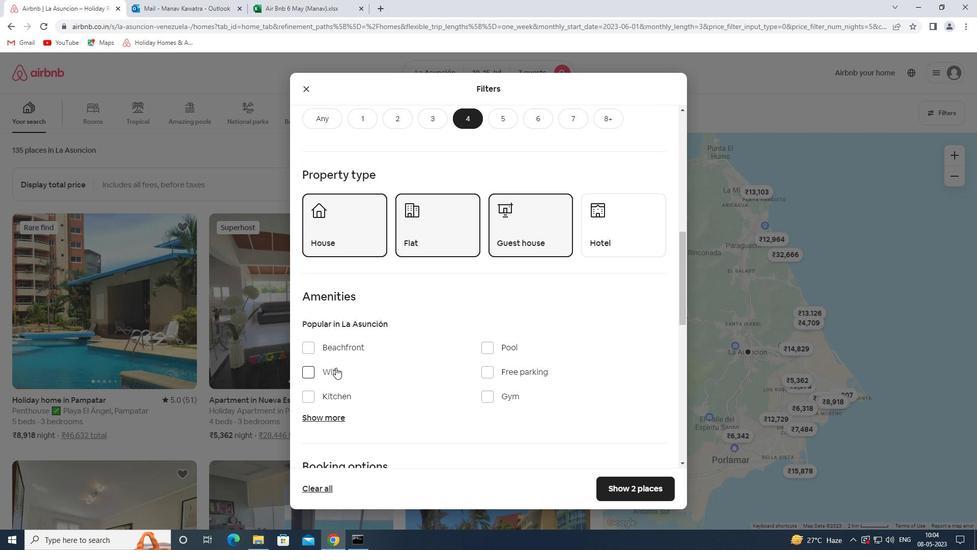 
Action: Mouse moved to (495, 396)
Screenshot: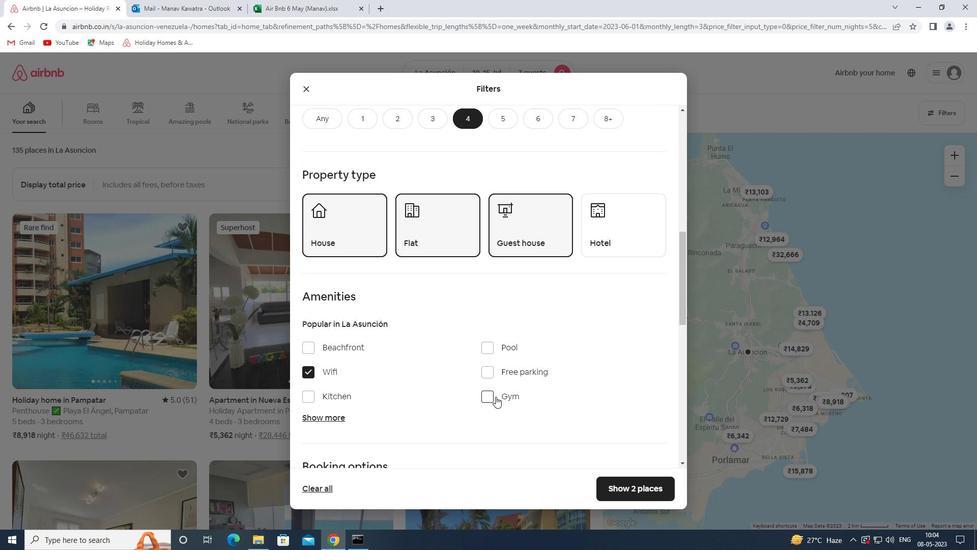 
Action: Mouse pressed left at (495, 396)
Screenshot: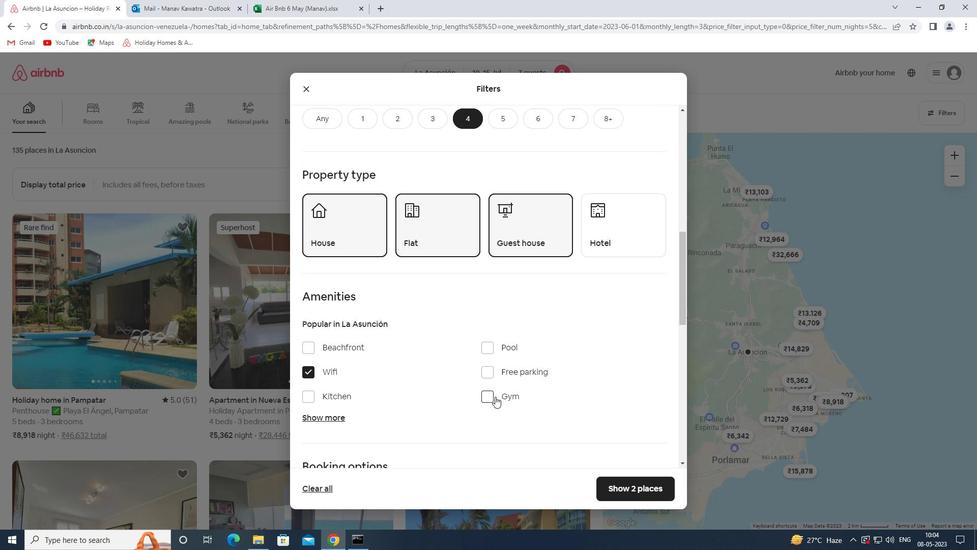 
Action: Mouse moved to (502, 369)
Screenshot: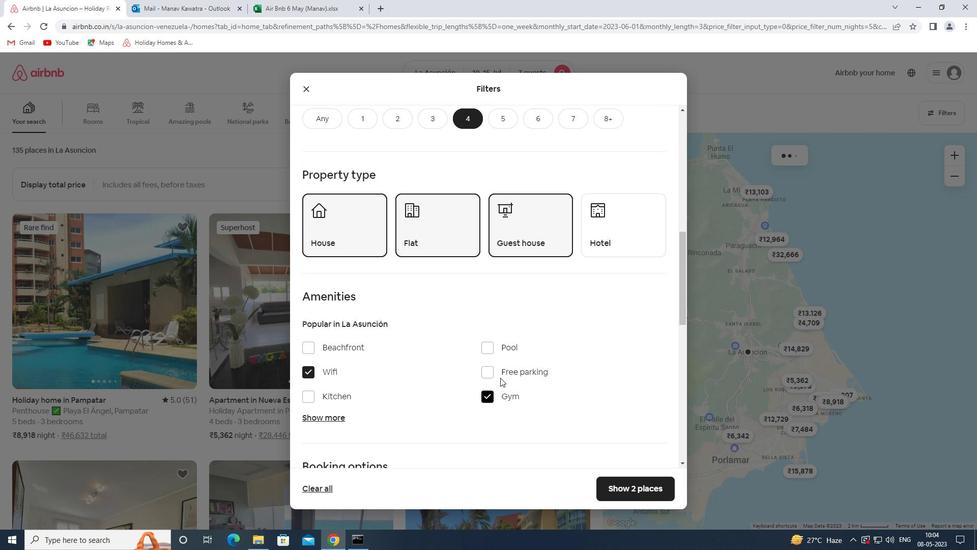 
Action: Mouse pressed left at (502, 369)
Screenshot: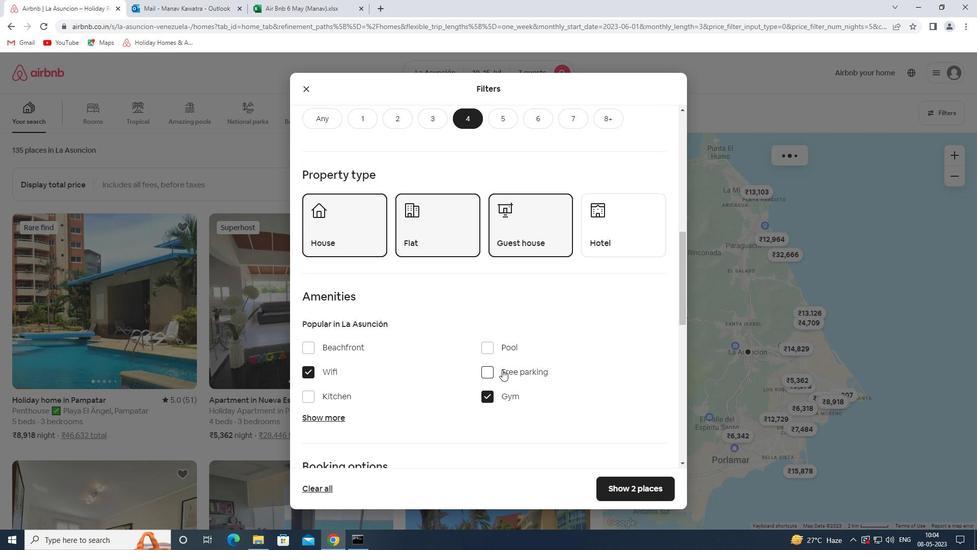 
Action: Mouse moved to (345, 394)
Screenshot: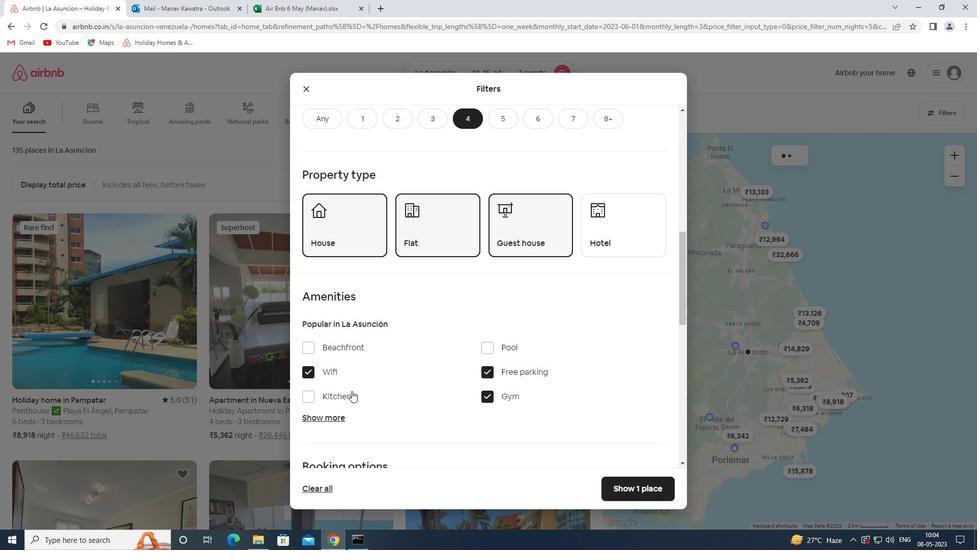 
Action: Mouse scrolled (345, 393) with delta (0, 0)
Screenshot: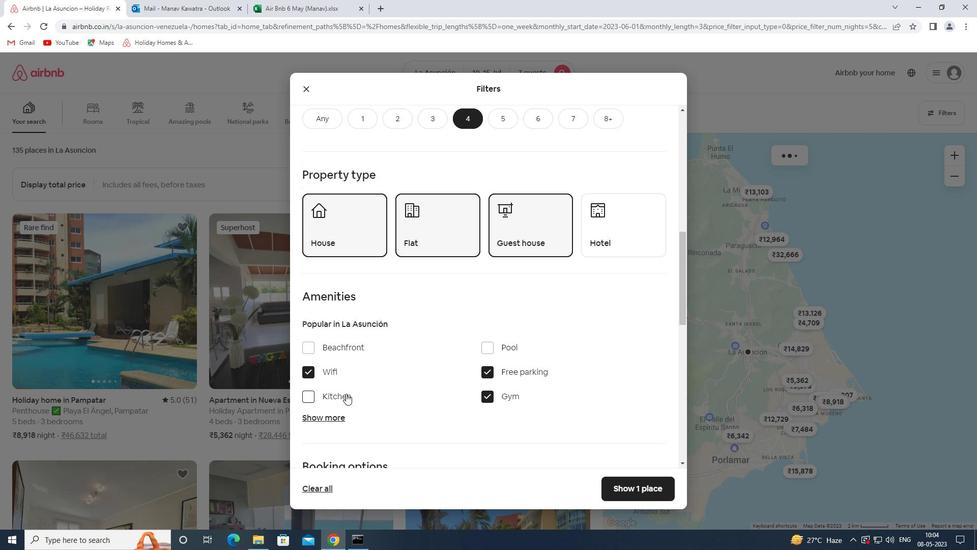 
Action: Mouse scrolled (345, 393) with delta (0, 0)
Screenshot: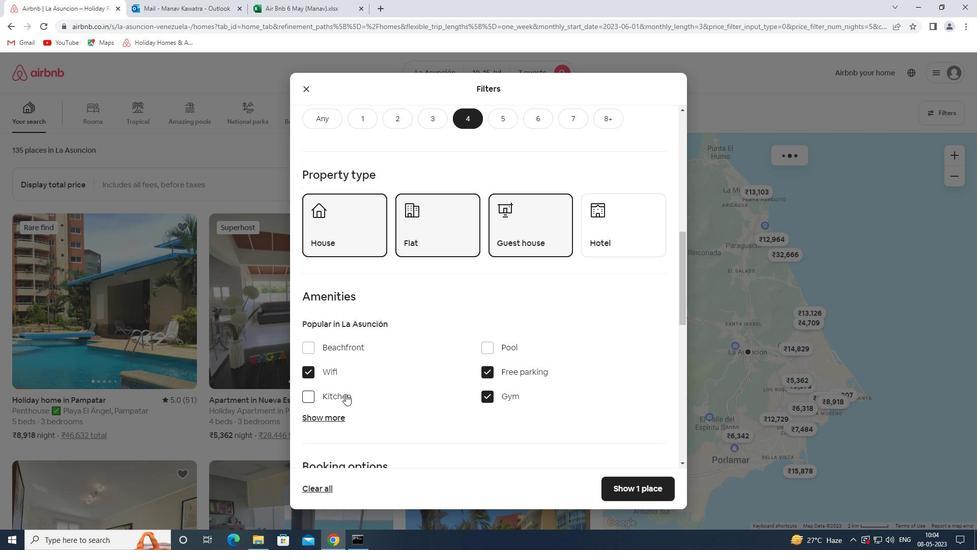 
Action: Mouse moved to (334, 312)
Screenshot: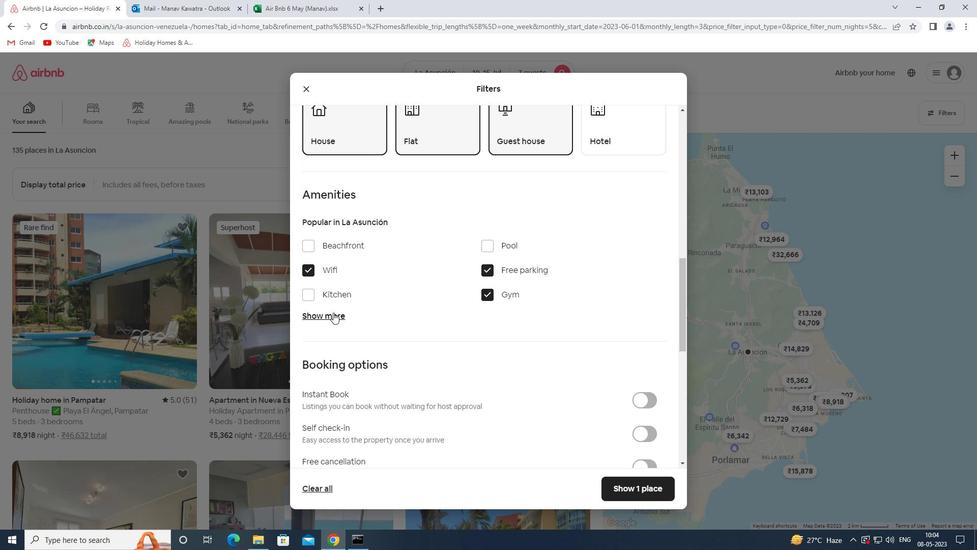 
Action: Mouse pressed left at (334, 312)
Screenshot: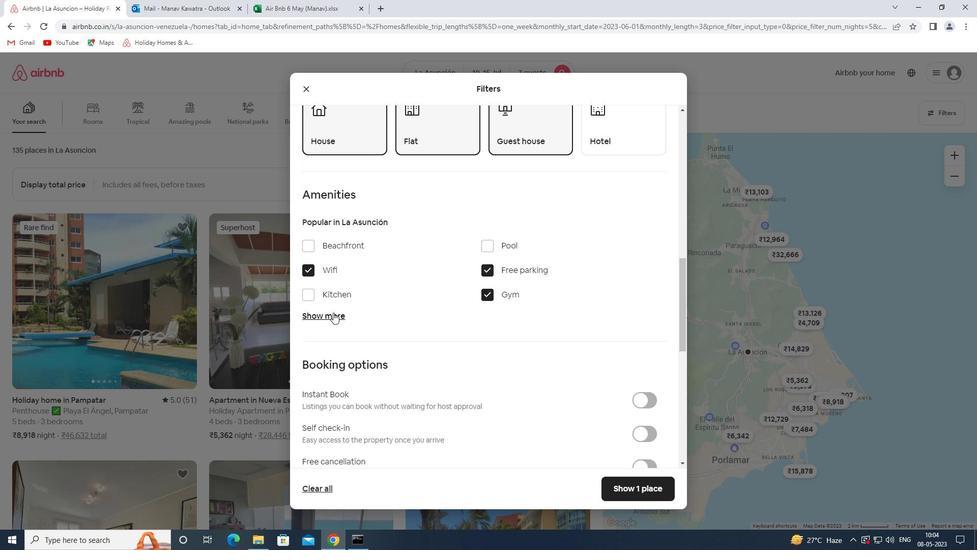
Action: Mouse moved to (386, 331)
Screenshot: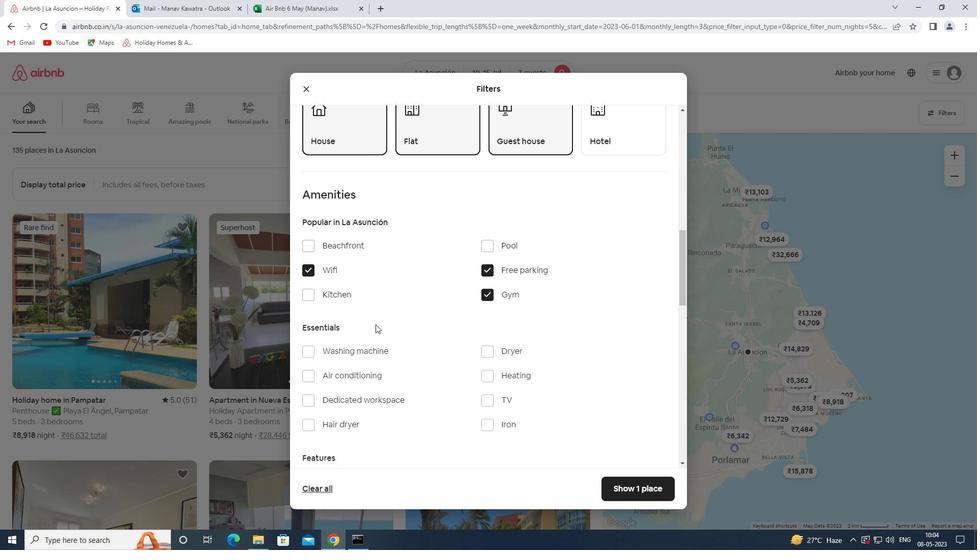 
Action: Mouse scrolled (386, 330) with delta (0, 0)
Screenshot: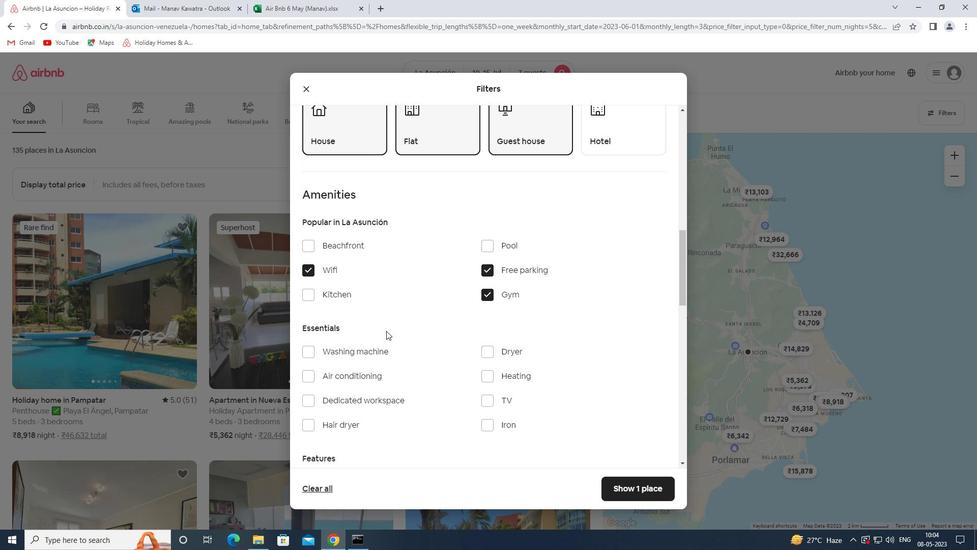 
Action: Mouse scrolled (386, 330) with delta (0, 0)
Screenshot: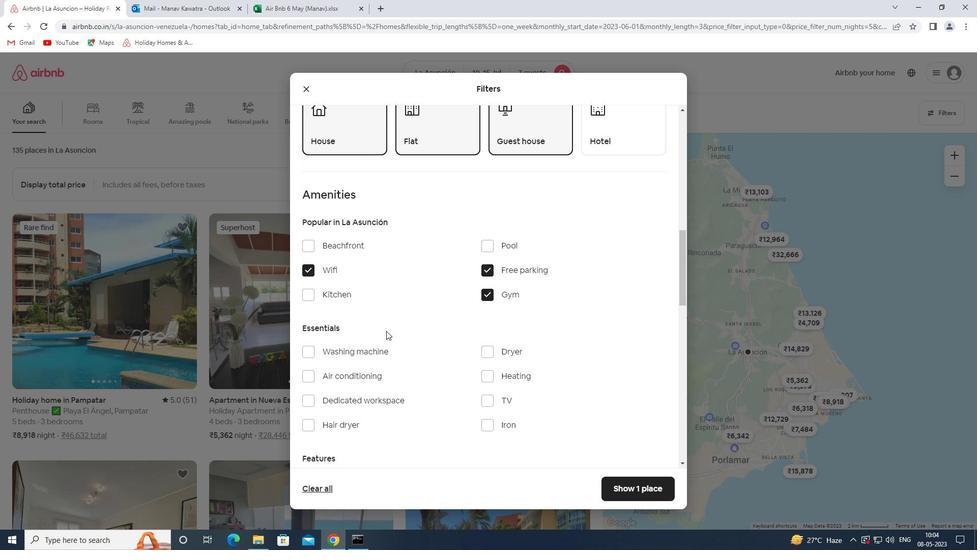 
Action: Mouse moved to (364, 253)
Screenshot: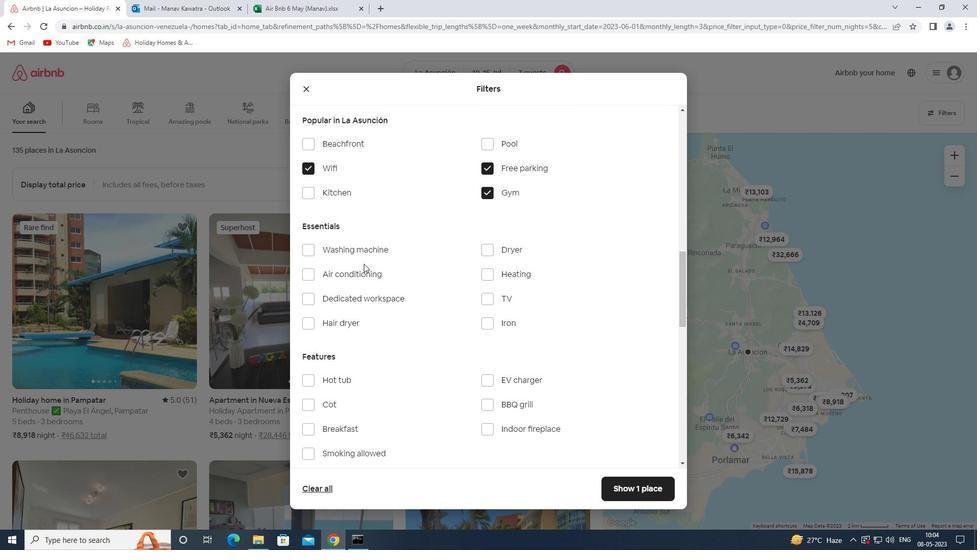 
Action: Mouse pressed left at (364, 253)
Screenshot: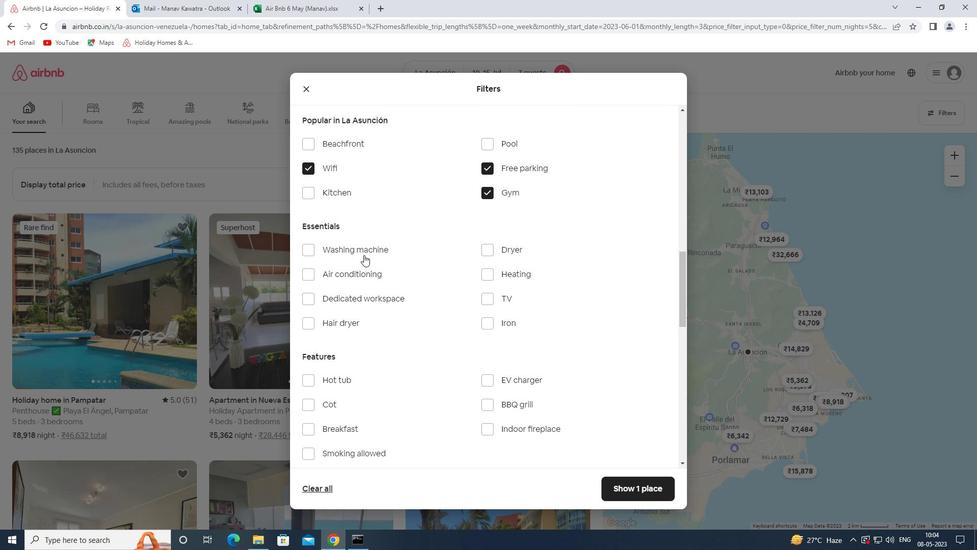 
Action: Mouse moved to (484, 295)
Screenshot: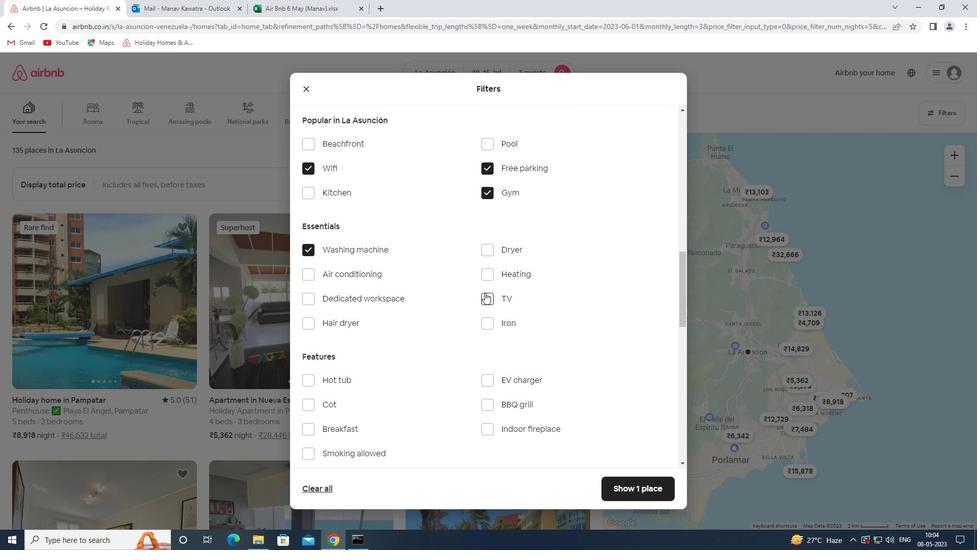 
Action: Mouse pressed left at (484, 295)
Screenshot: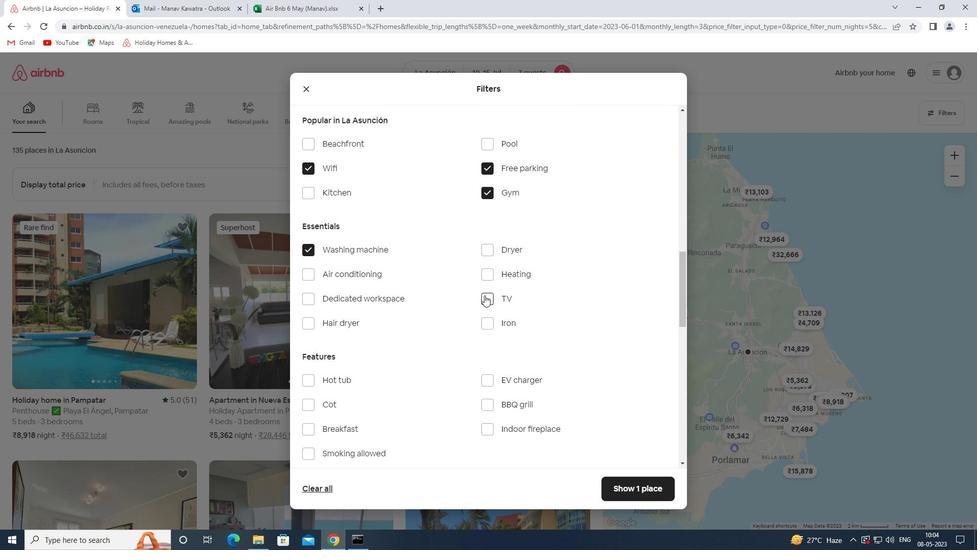 
Action: Mouse moved to (400, 346)
Screenshot: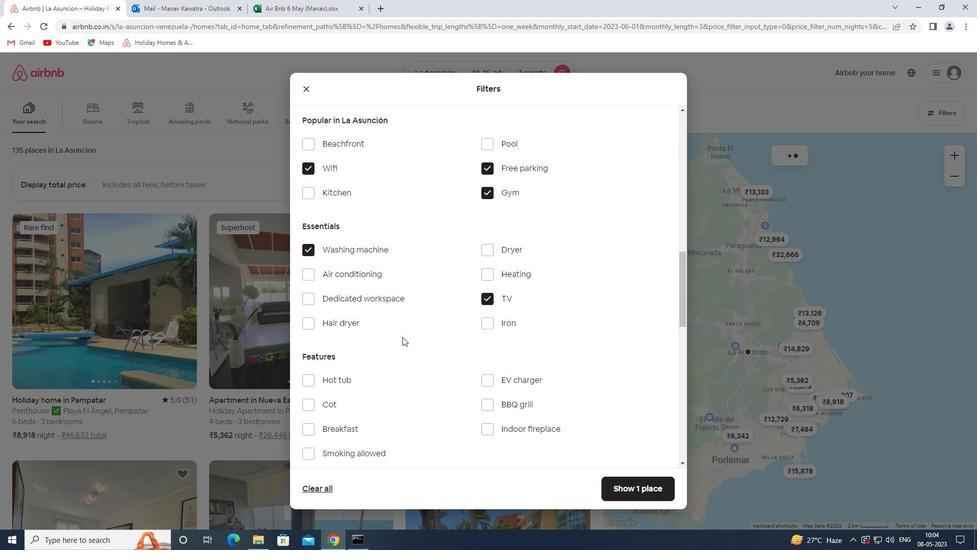 
Action: Mouse scrolled (400, 346) with delta (0, 0)
Screenshot: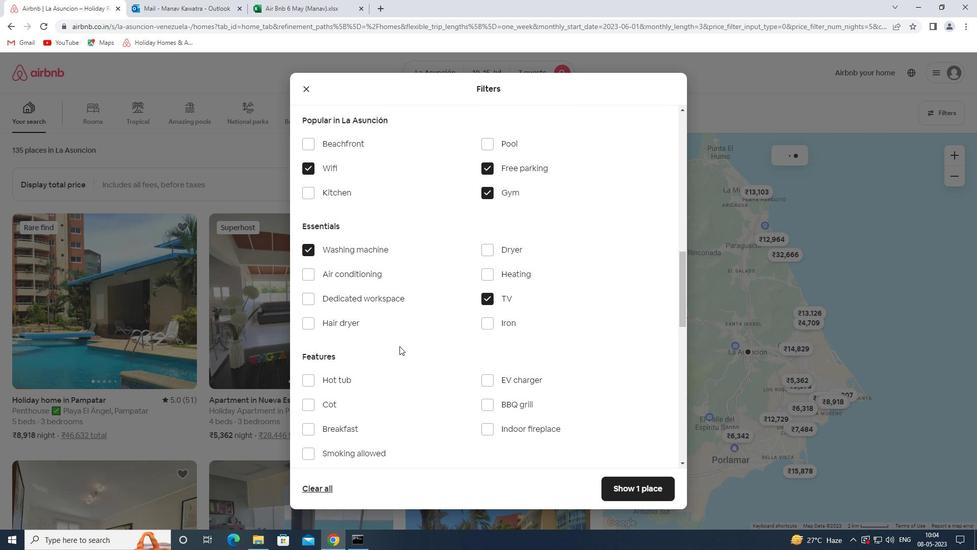
Action: Mouse scrolled (400, 346) with delta (0, 0)
Screenshot: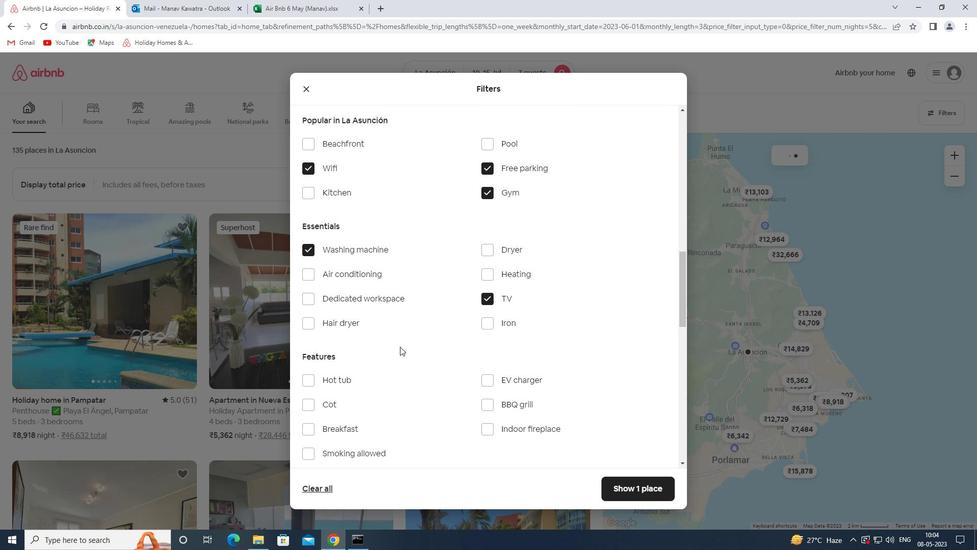 
Action: Mouse scrolled (400, 346) with delta (0, 0)
Screenshot: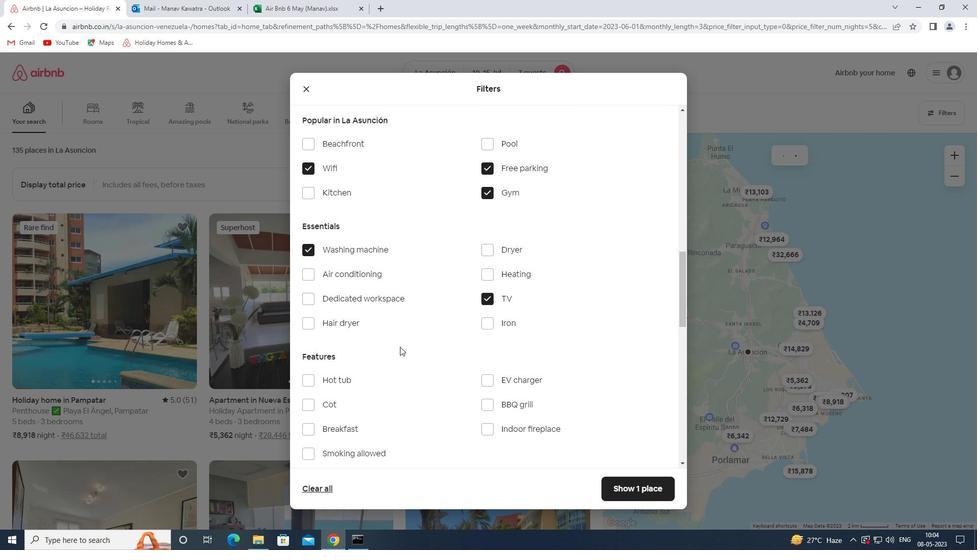 
Action: Mouse moved to (342, 281)
Screenshot: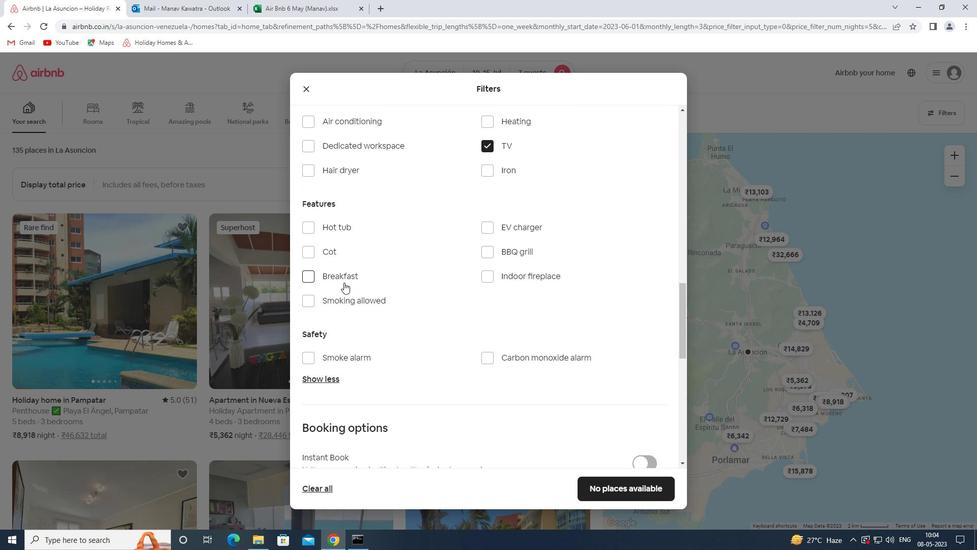 
Action: Mouse pressed left at (342, 281)
Screenshot: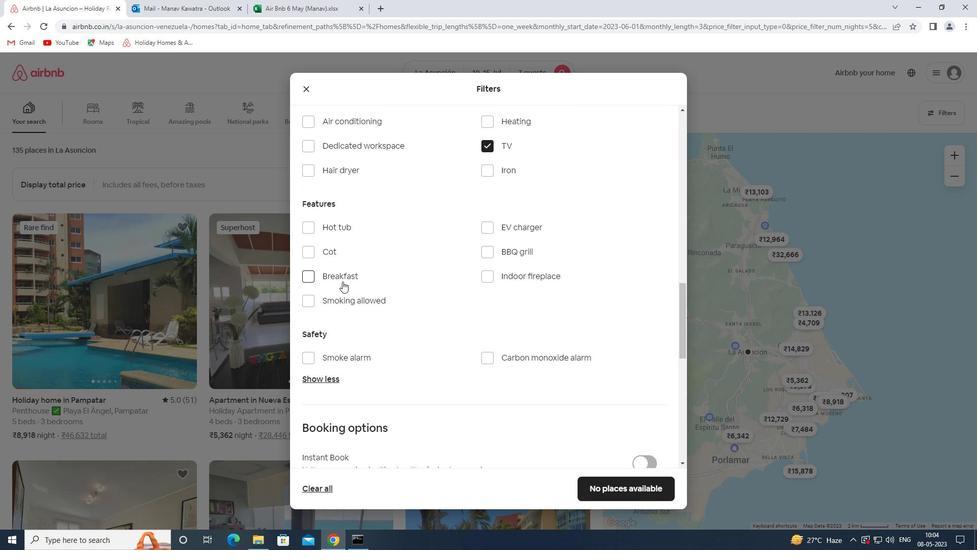 
Action: Mouse moved to (425, 379)
Screenshot: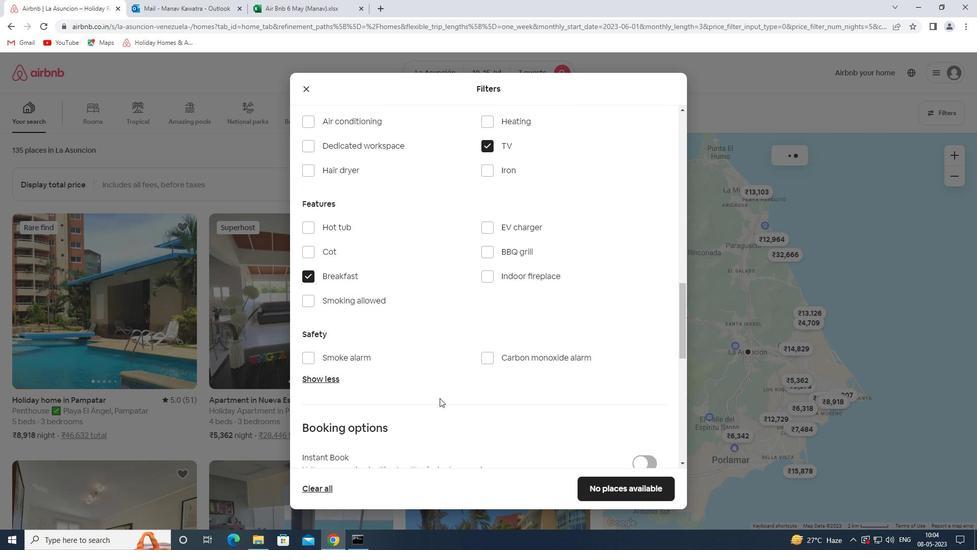 
Action: Mouse scrolled (425, 378) with delta (0, 0)
Screenshot: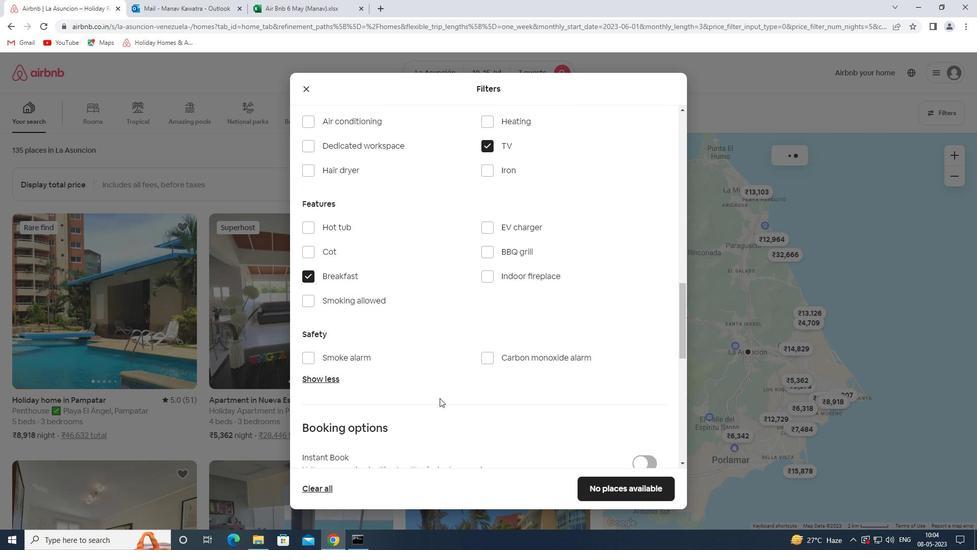 
Action: Mouse scrolled (425, 378) with delta (0, 0)
Screenshot: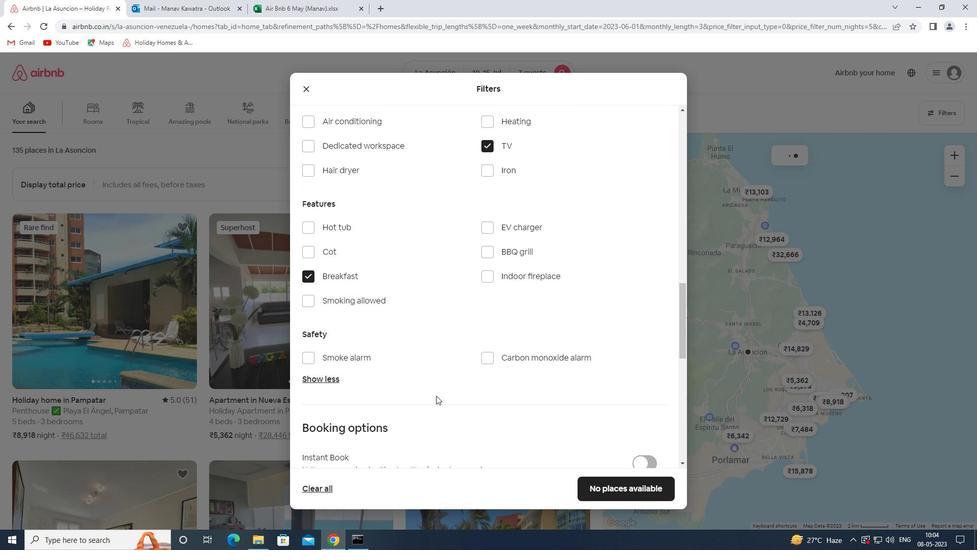 
Action: Mouse scrolled (425, 378) with delta (0, 0)
Screenshot: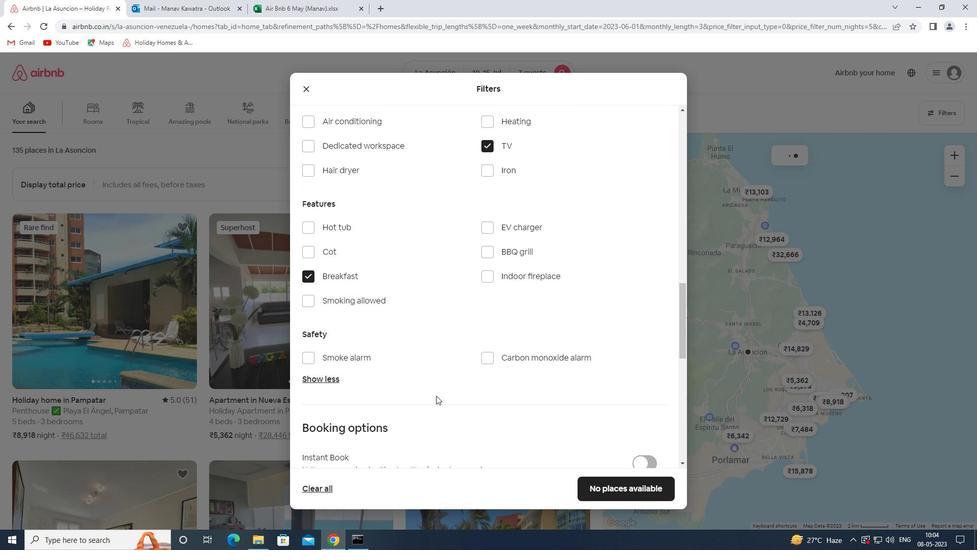 
Action: Mouse scrolled (425, 378) with delta (0, 0)
Screenshot: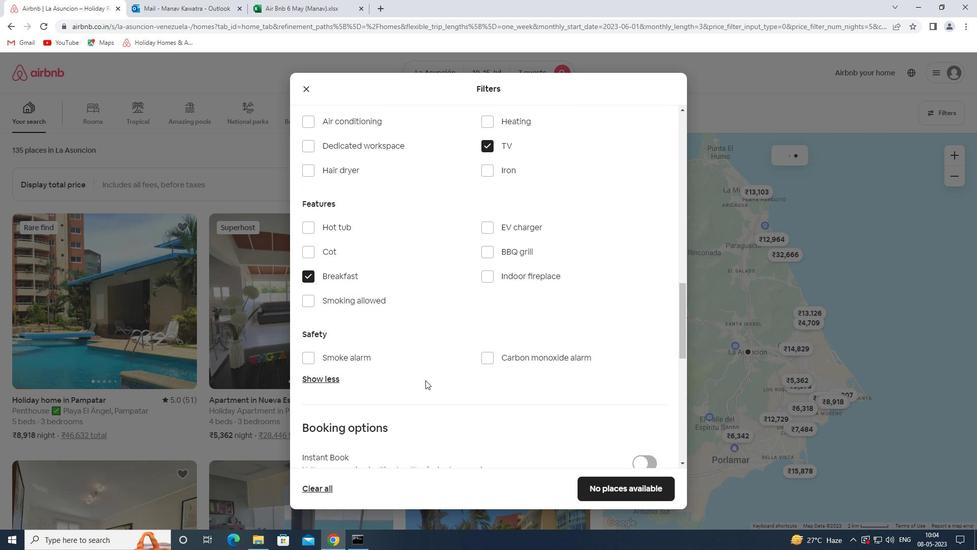 
Action: Mouse moved to (642, 298)
Screenshot: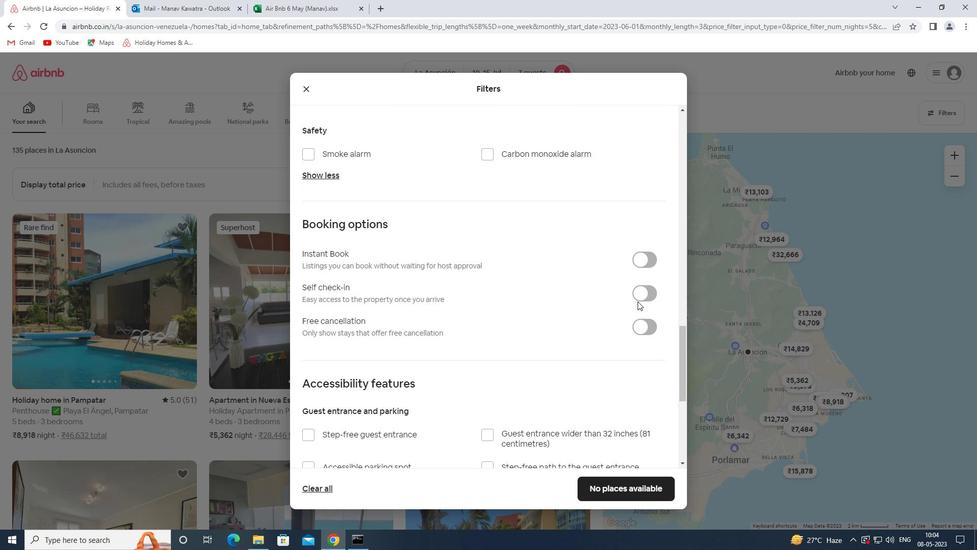 
Action: Mouse pressed left at (642, 298)
Screenshot: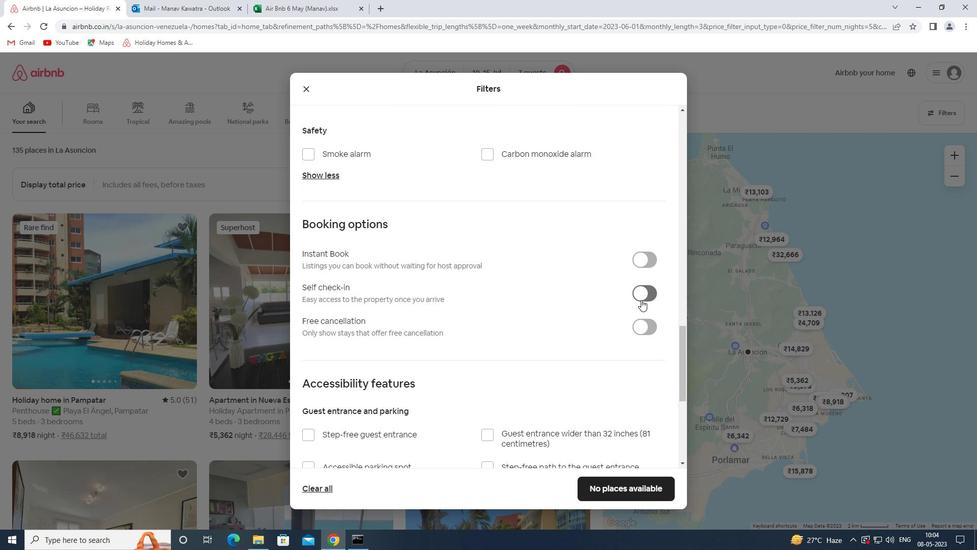 
Action: Mouse moved to (449, 340)
Screenshot: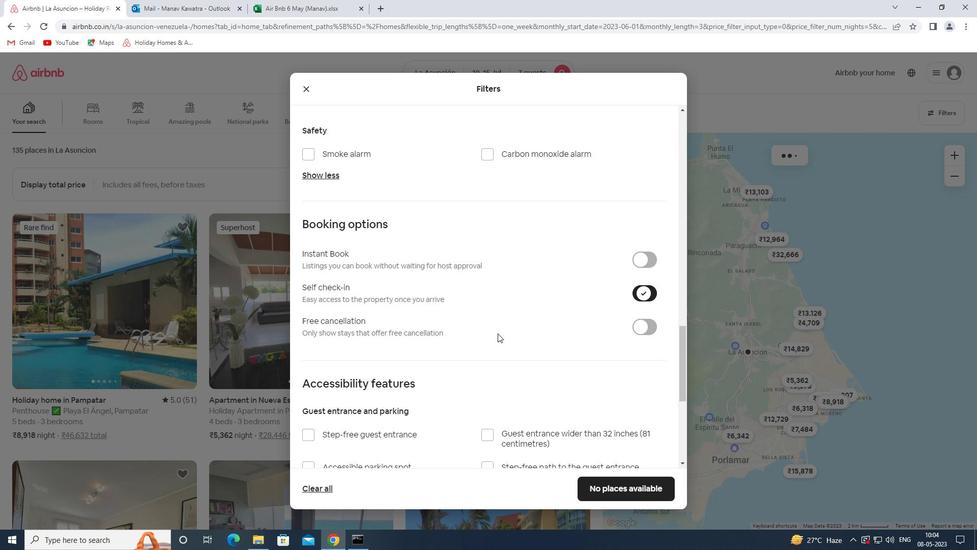 
Action: Mouse scrolled (449, 339) with delta (0, 0)
Screenshot: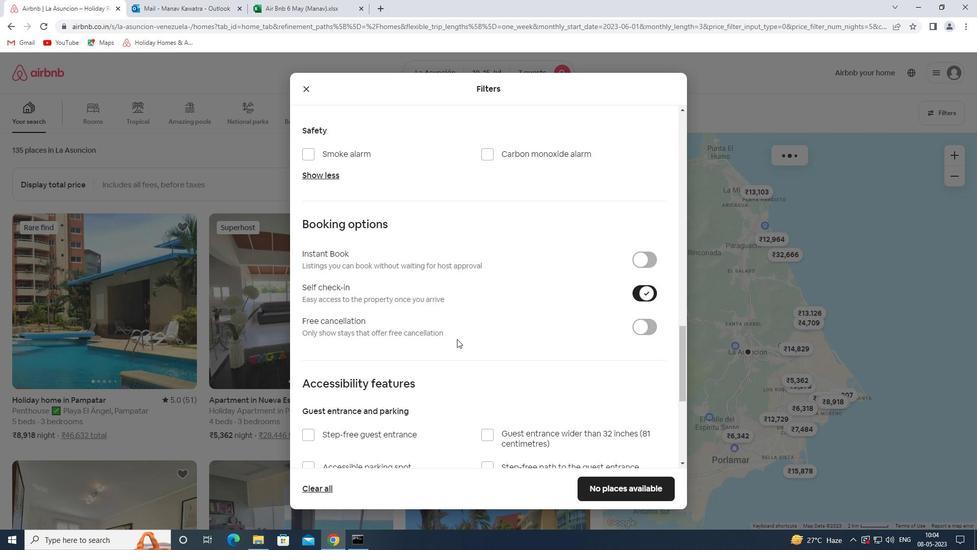 
Action: Mouse scrolled (449, 339) with delta (0, 0)
Screenshot: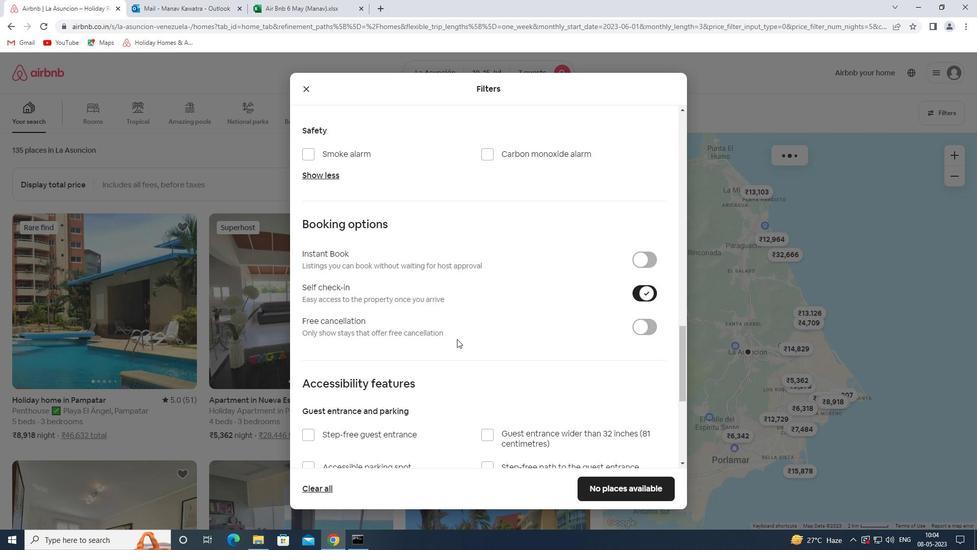 
Action: Mouse scrolled (449, 339) with delta (0, 0)
Screenshot: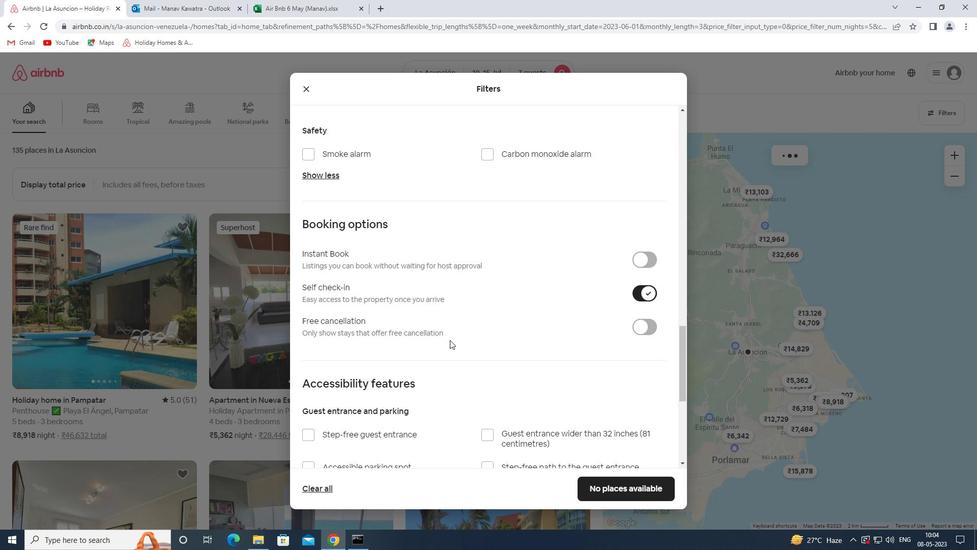 
Action: Mouse scrolled (449, 339) with delta (0, 0)
Screenshot: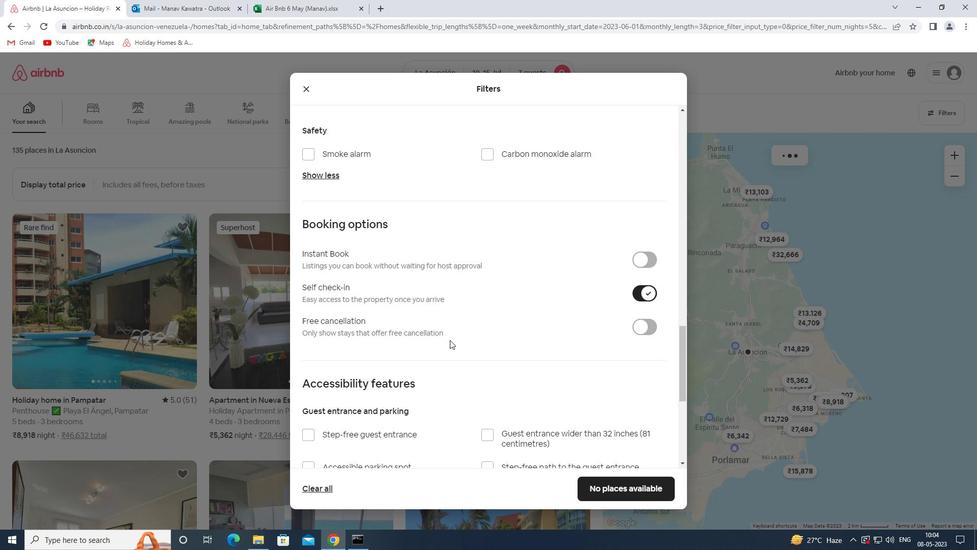 
Action: Mouse scrolled (449, 339) with delta (0, 0)
Screenshot: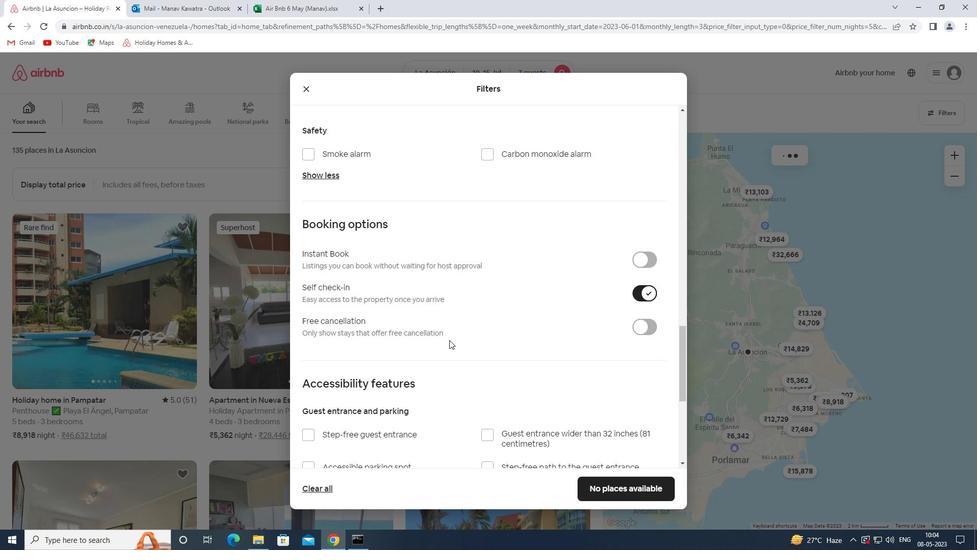 
Action: Mouse scrolled (449, 339) with delta (0, 0)
Screenshot: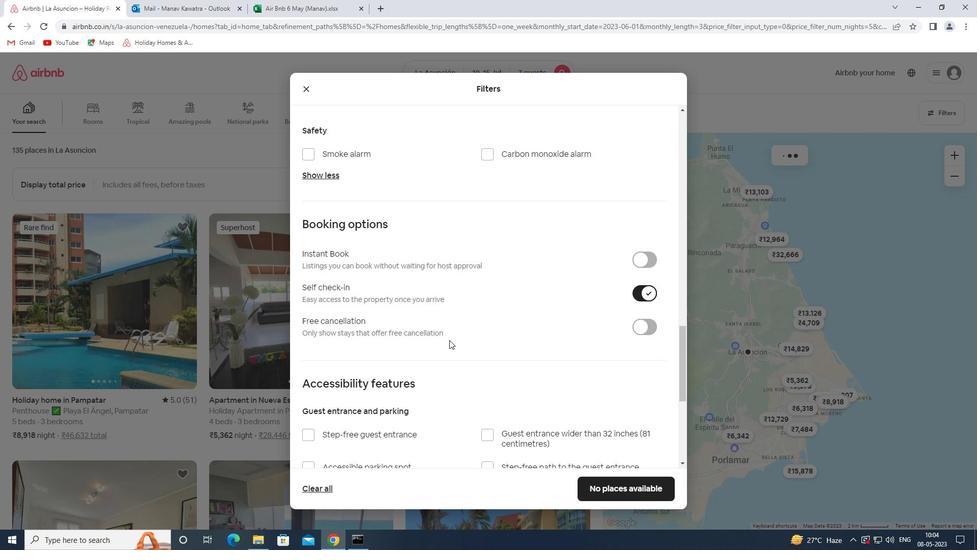 
Action: Mouse scrolled (449, 339) with delta (0, 0)
Screenshot: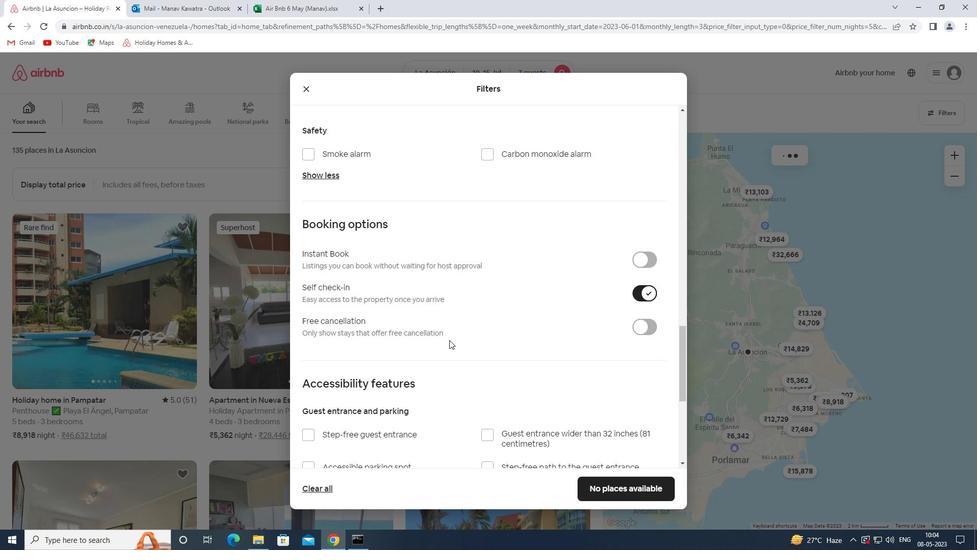 
Action: Mouse moved to (315, 401)
Screenshot: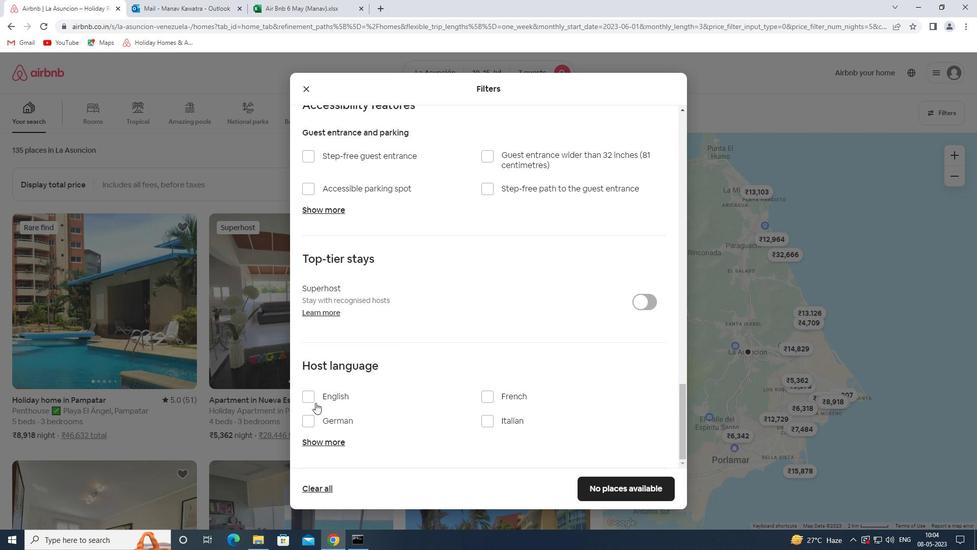 
Action: Mouse pressed left at (315, 401)
Screenshot: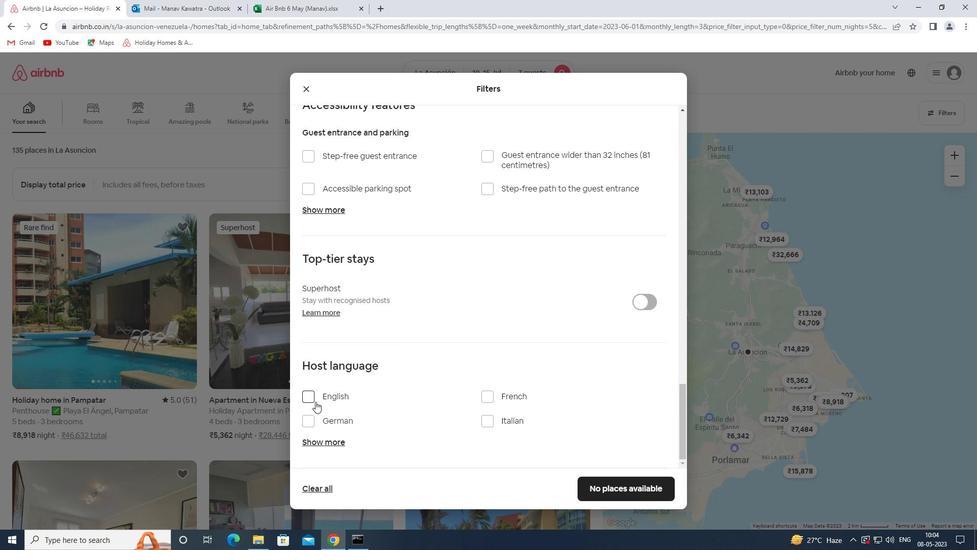 
Action: Mouse moved to (608, 483)
Screenshot: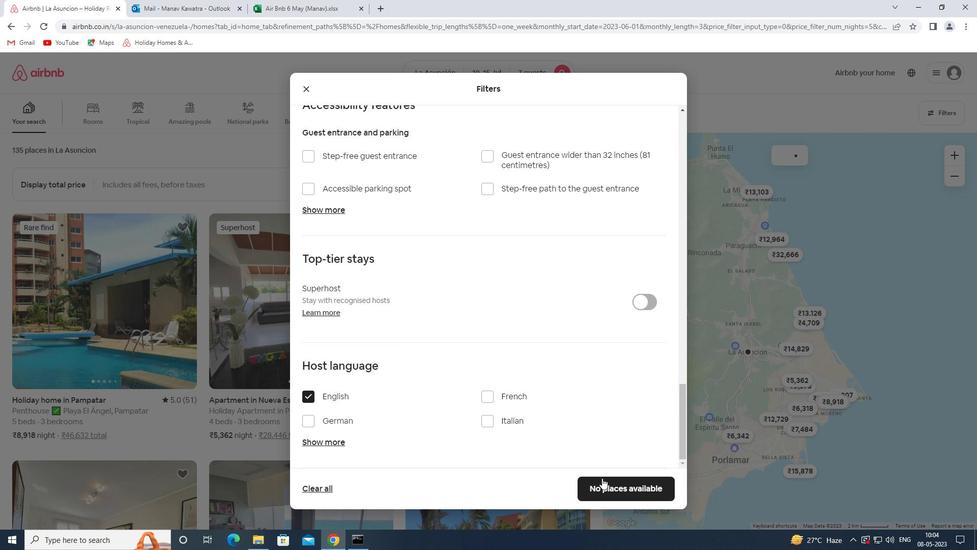 
Action: Mouse pressed left at (608, 483)
Screenshot: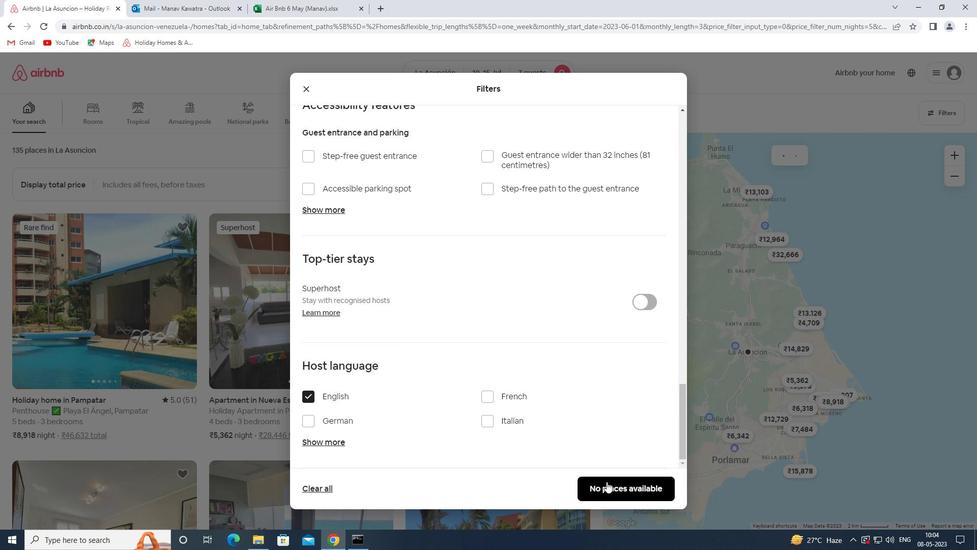 
Action: Mouse moved to (602, 483)
Screenshot: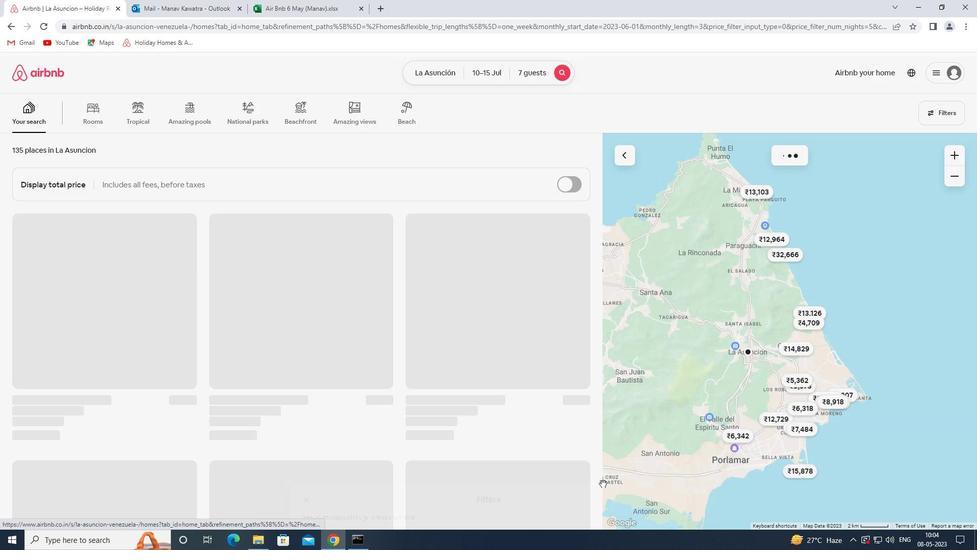 
